 Task: Find connections with filter location Torredembarra with filter topic #digitalnomadwith filter profile language Spanish with filter current company BT Group with filter school Acropolis Institute of Technology and Research, Manglia Chouraha, Indore with filter industry Food and Beverage Manufacturing with filter service category Social Media Marketing with filter keywords title Speechwriter
Action: Mouse moved to (471, 61)
Screenshot: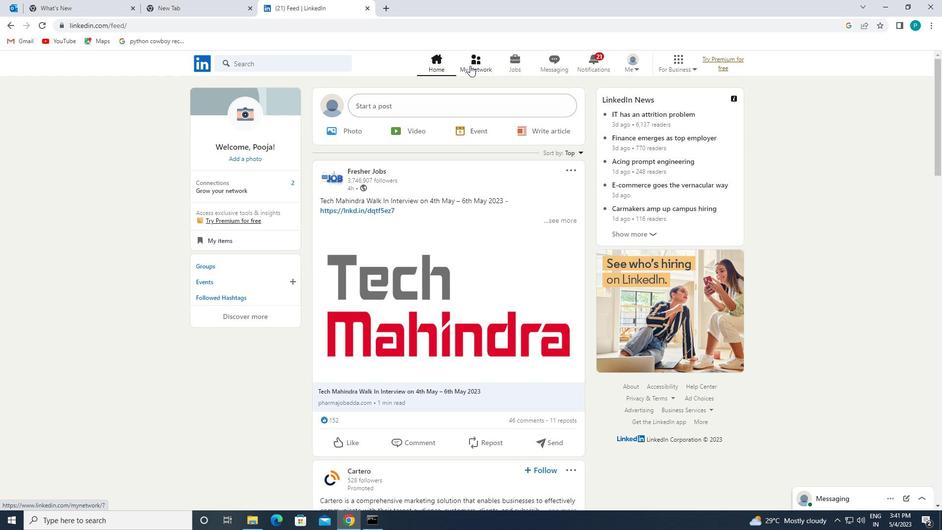 
Action: Mouse pressed left at (471, 61)
Screenshot: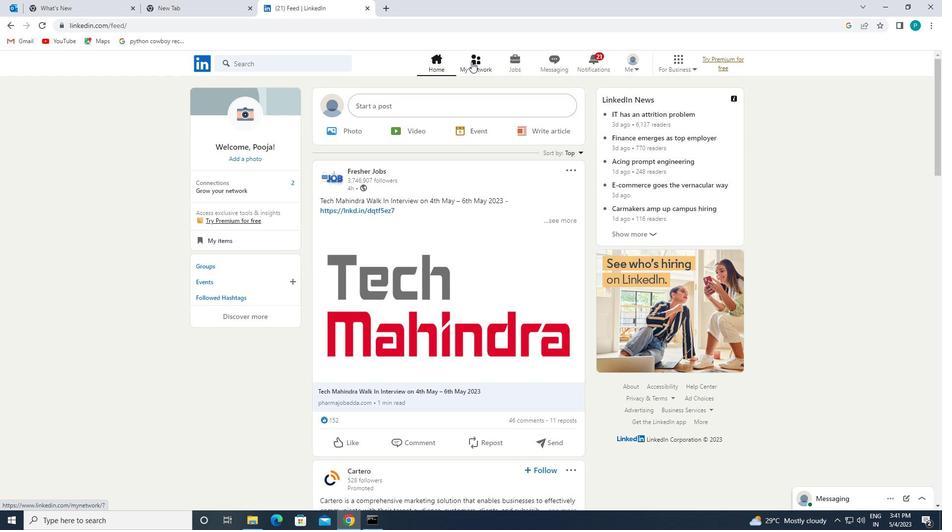 
Action: Mouse moved to (252, 111)
Screenshot: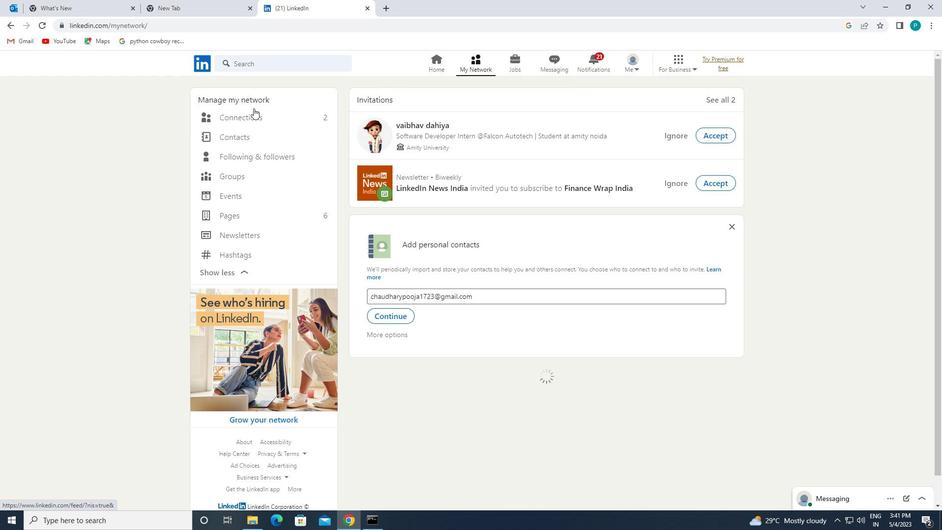 
Action: Mouse pressed left at (252, 111)
Screenshot: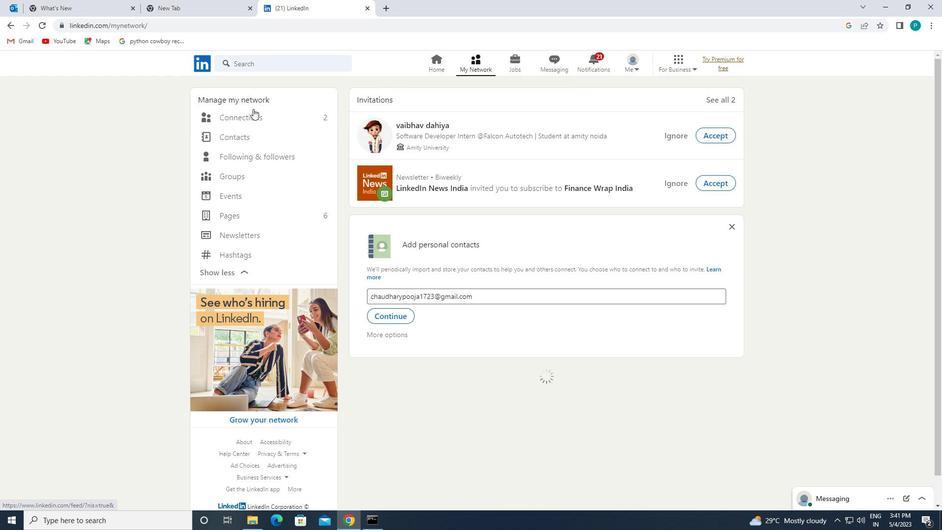 
Action: Mouse moved to (548, 115)
Screenshot: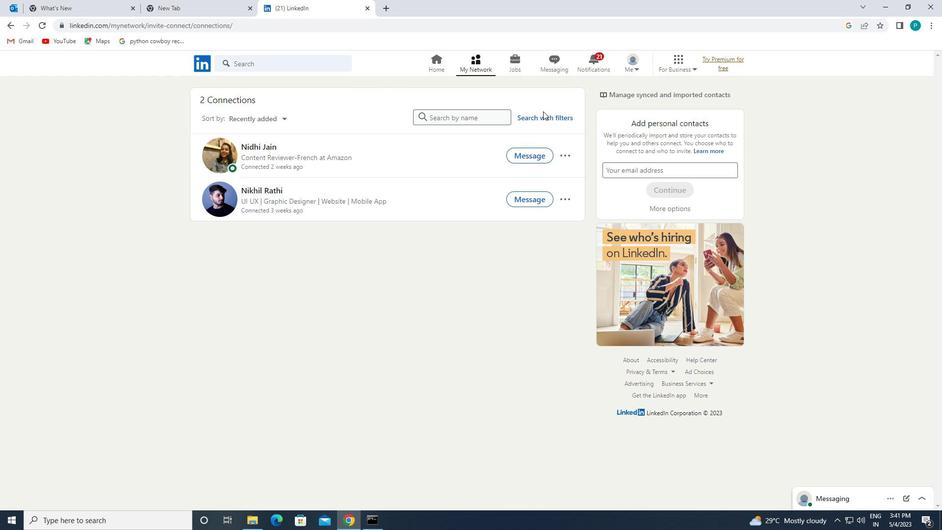
Action: Mouse pressed left at (548, 115)
Screenshot: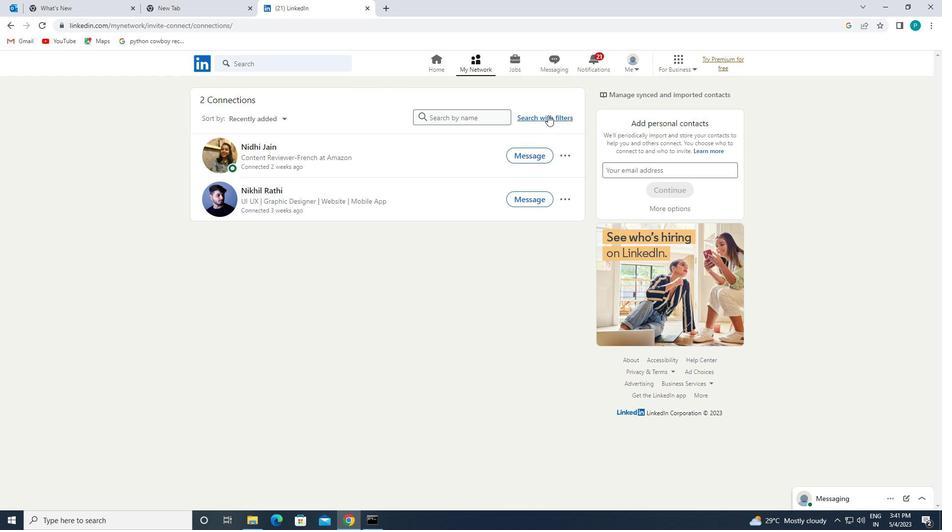 
Action: Mouse moved to (502, 95)
Screenshot: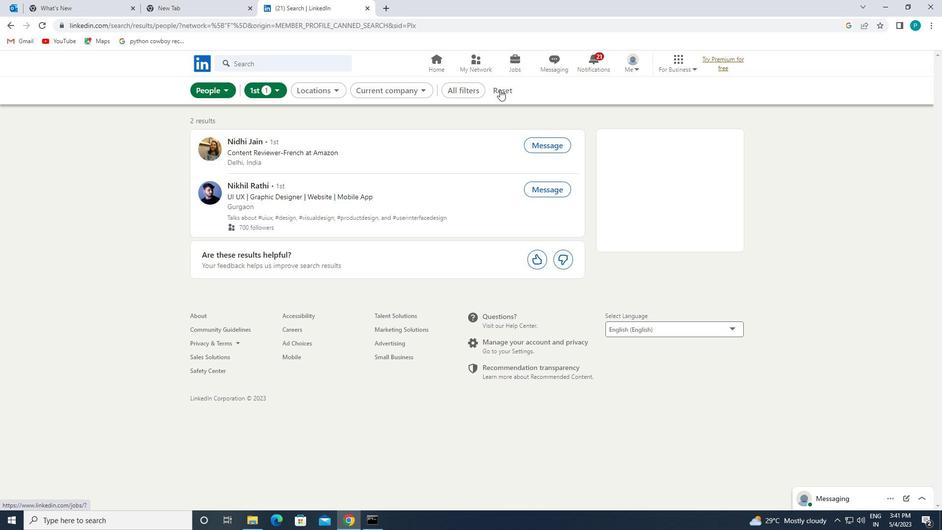 
Action: Mouse pressed left at (502, 95)
Screenshot: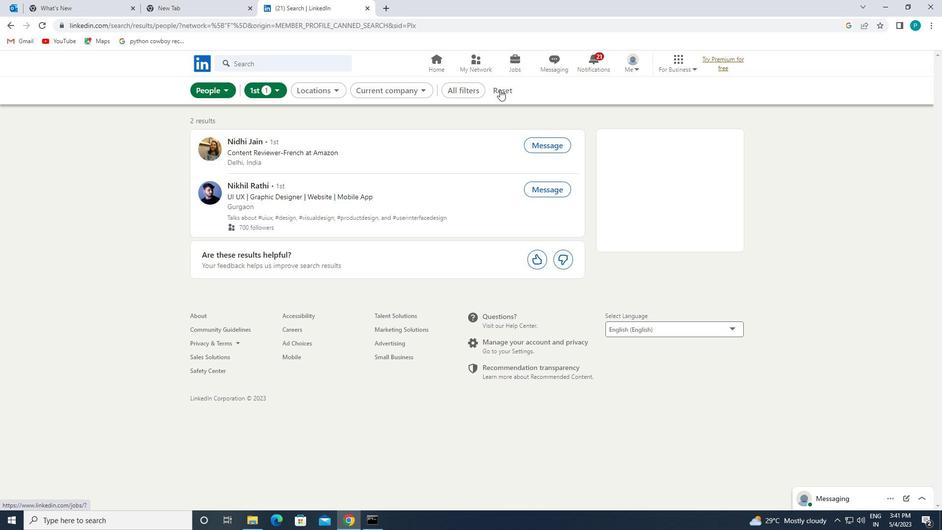 
Action: Mouse moved to (476, 83)
Screenshot: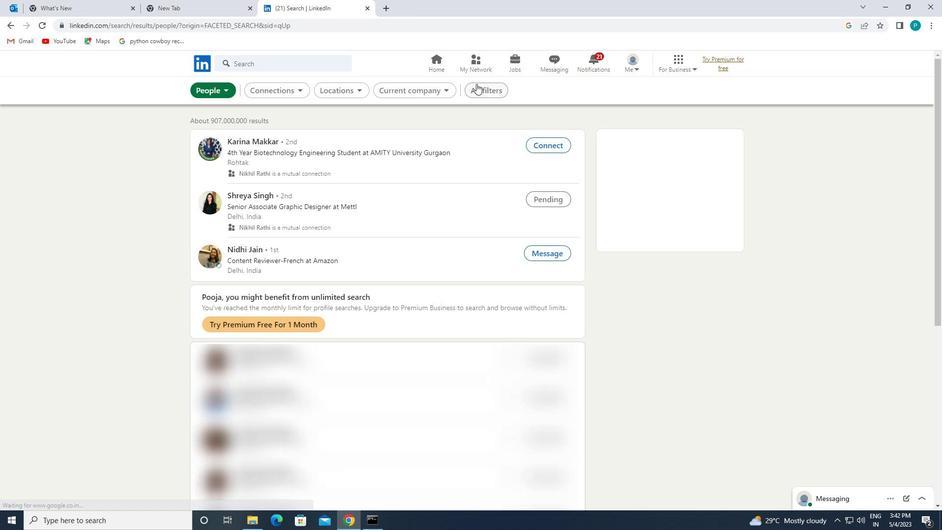 
Action: Mouse pressed left at (476, 83)
Screenshot: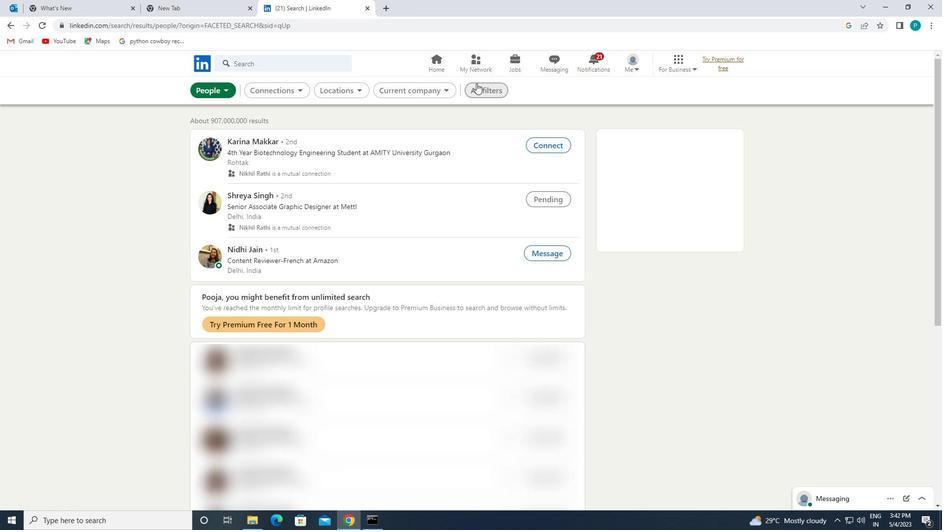 
Action: Mouse moved to (894, 382)
Screenshot: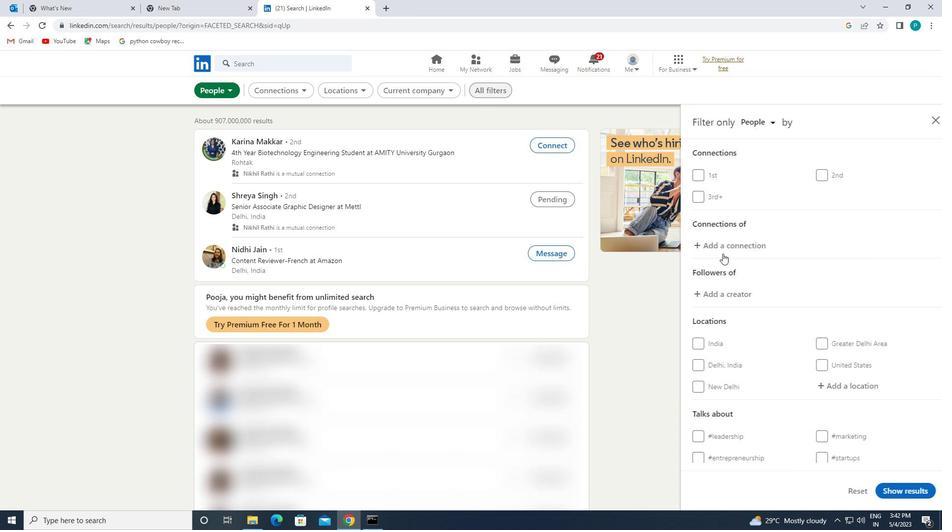 
Action: Mouse scrolled (894, 382) with delta (0, 0)
Screenshot: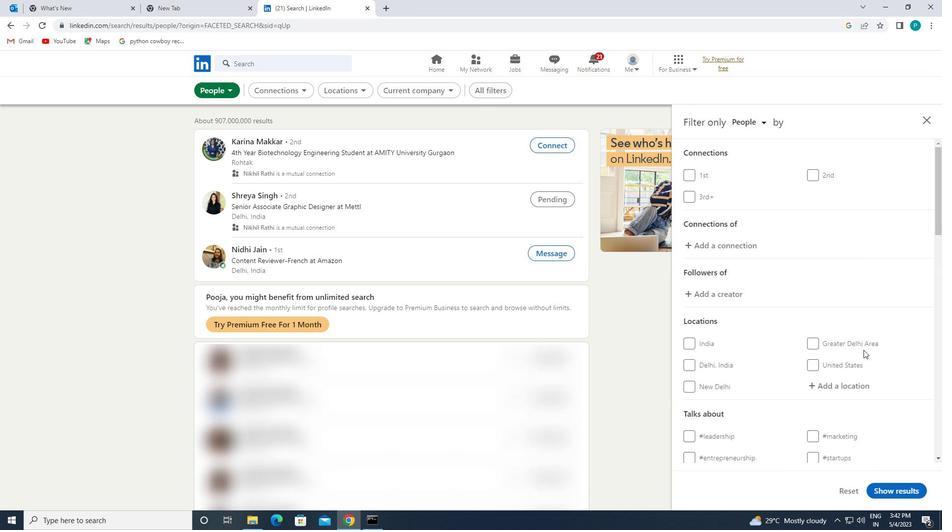 
Action: Mouse moved to (894, 382)
Screenshot: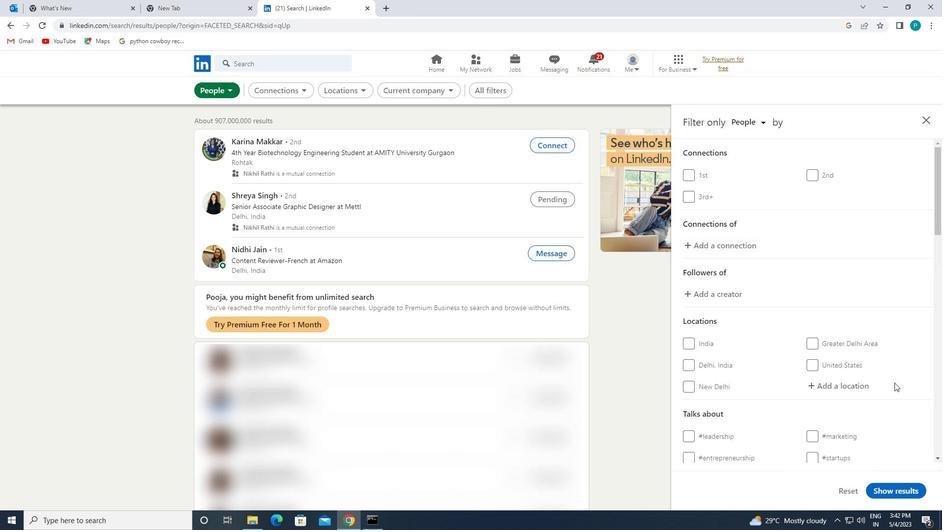 
Action: Mouse scrolled (894, 382) with delta (0, 0)
Screenshot: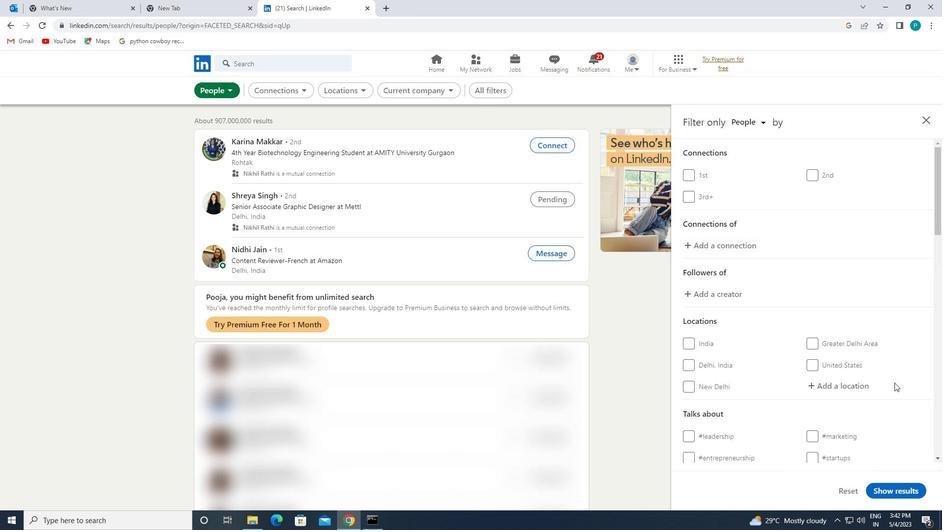 
Action: Mouse moved to (825, 284)
Screenshot: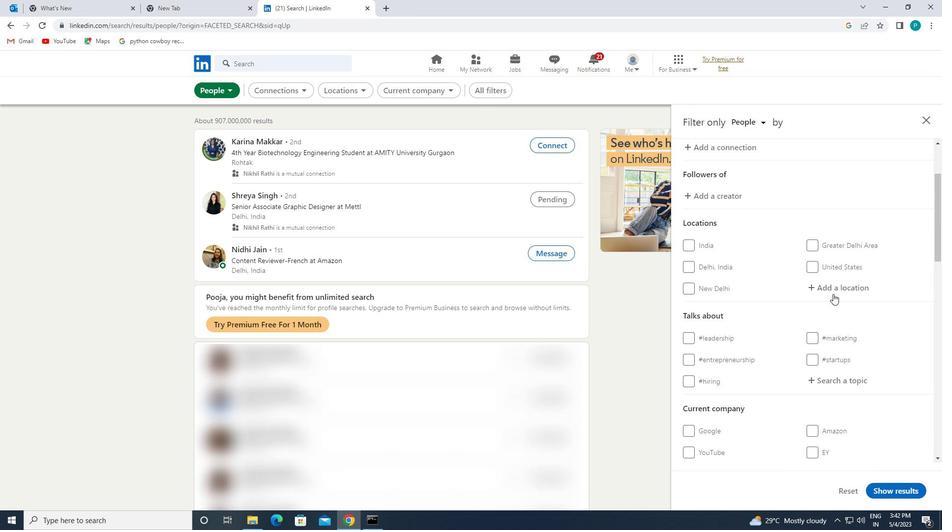 
Action: Mouse pressed left at (825, 284)
Screenshot: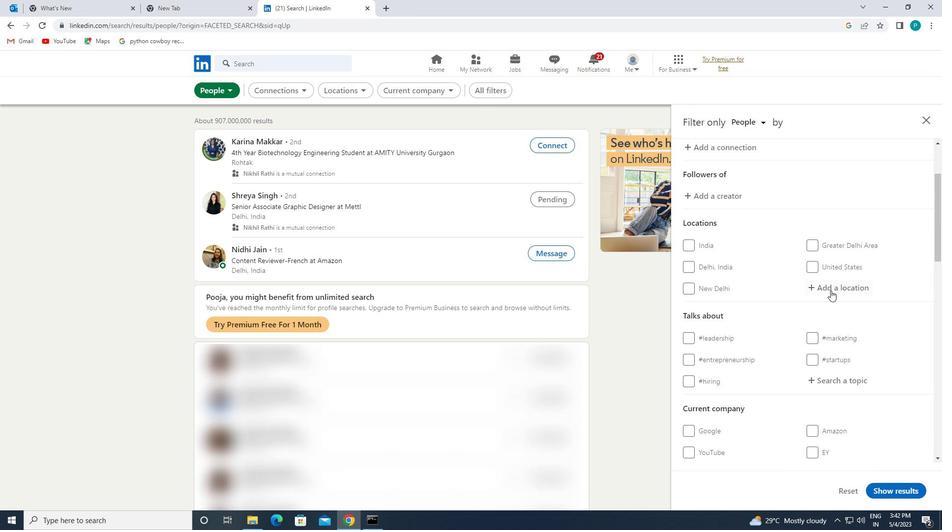 
Action: Mouse moved to (825, 285)
Screenshot: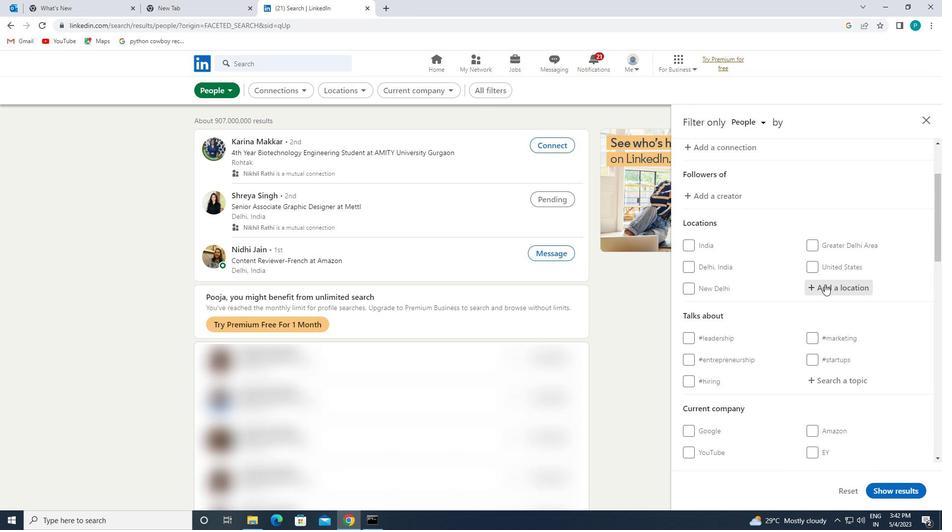 
Action: Key pressed <Key.caps_lock>t<Key.caps_lock>orredembarra
Screenshot: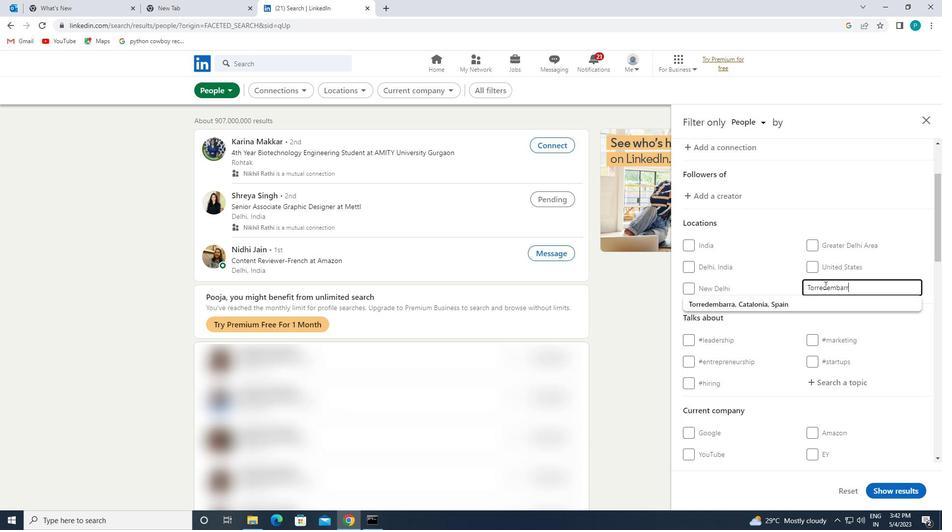 
Action: Mouse moved to (820, 302)
Screenshot: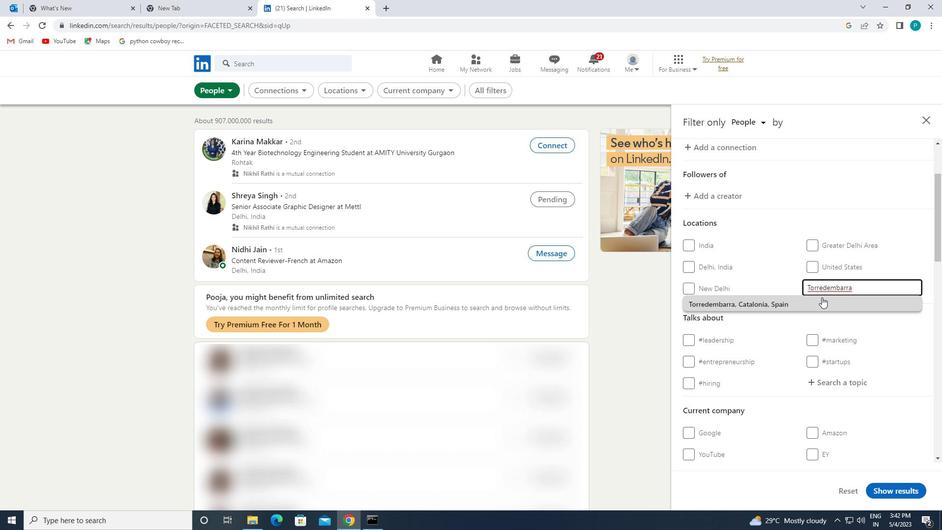 
Action: Mouse pressed left at (820, 302)
Screenshot: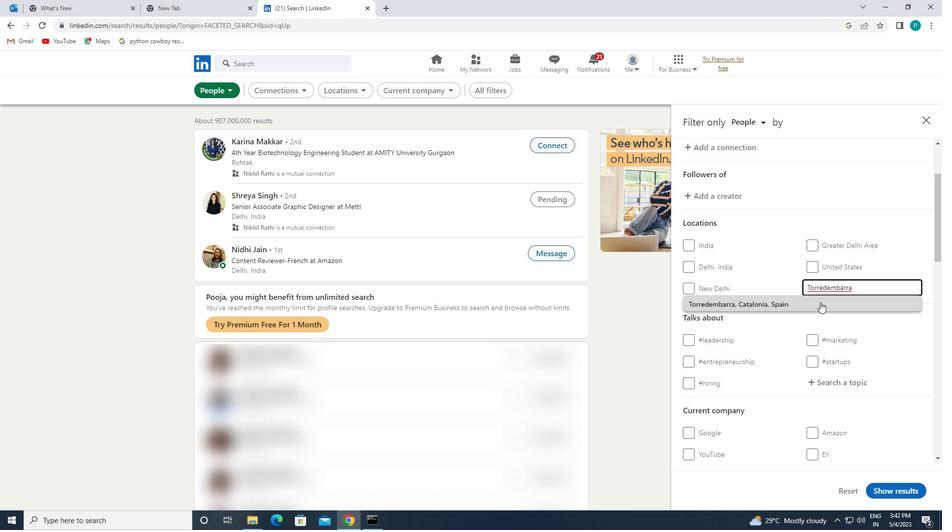 
Action: Mouse moved to (820, 303)
Screenshot: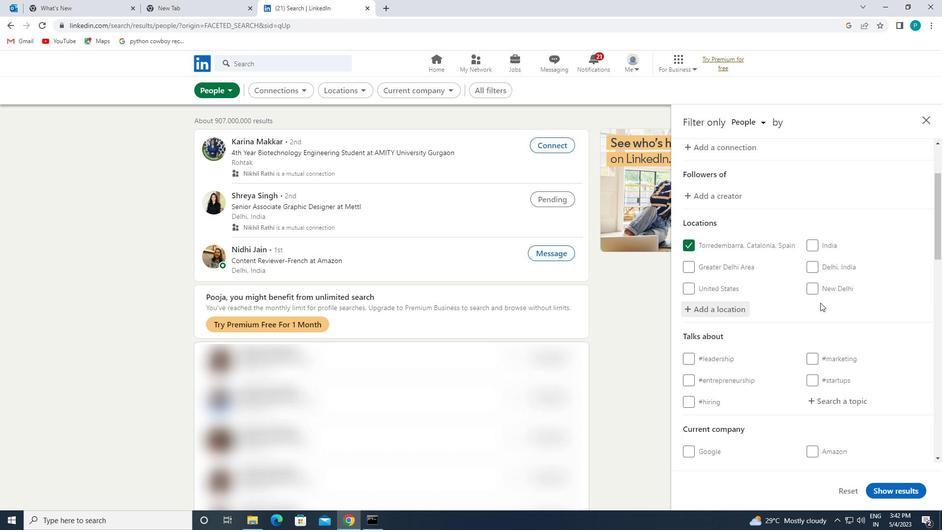 
Action: Mouse scrolled (820, 302) with delta (0, 0)
Screenshot: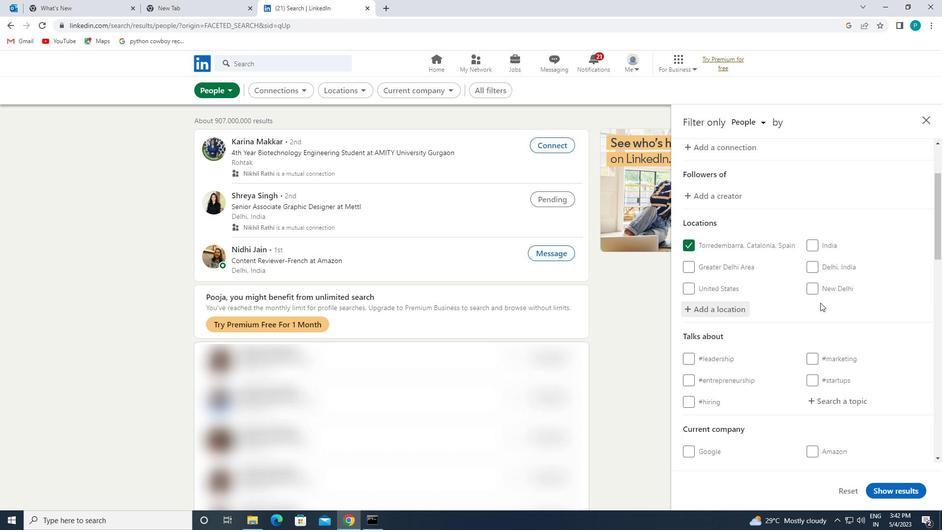 
Action: Mouse scrolled (820, 302) with delta (0, 0)
Screenshot: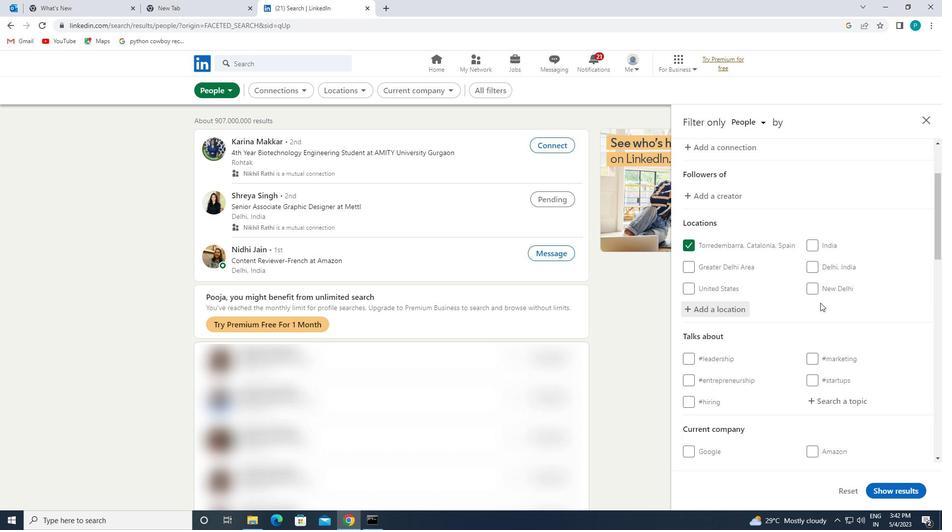 
Action: Mouse scrolled (820, 302) with delta (0, 0)
Screenshot: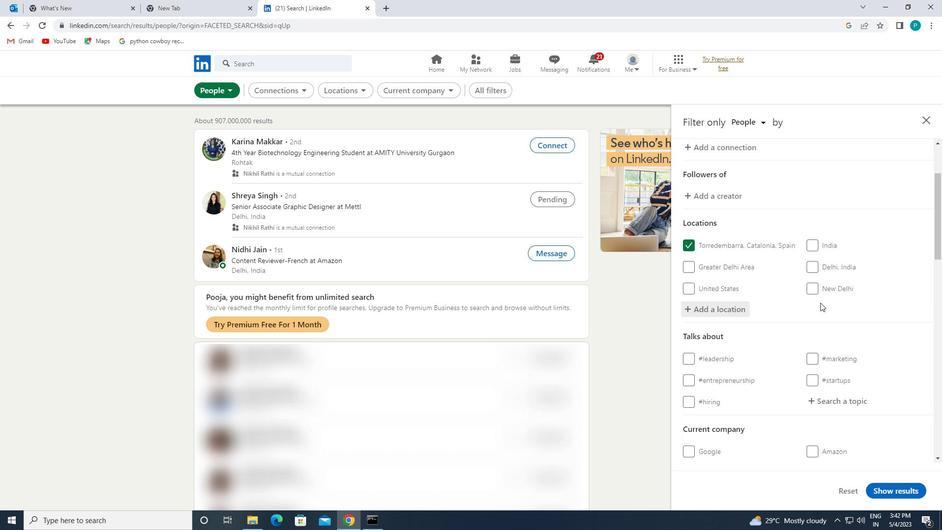 
Action: Mouse moved to (824, 240)
Screenshot: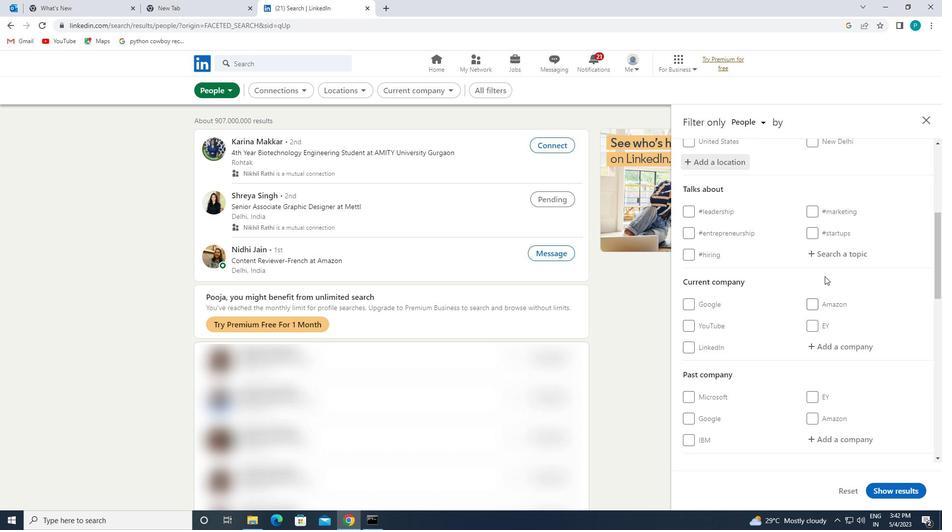 
Action: Mouse pressed left at (824, 240)
Screenshot: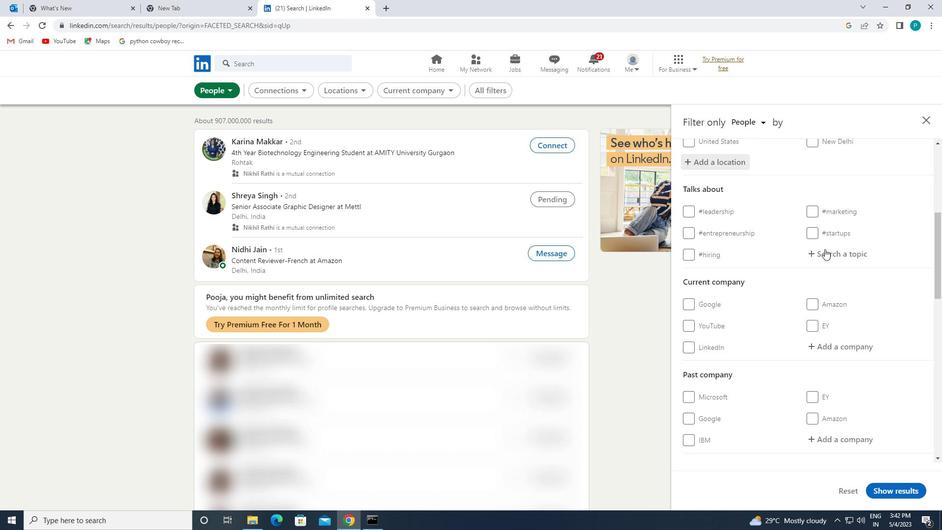 
Action: Mouse moved to (824, 252)
Screenshot: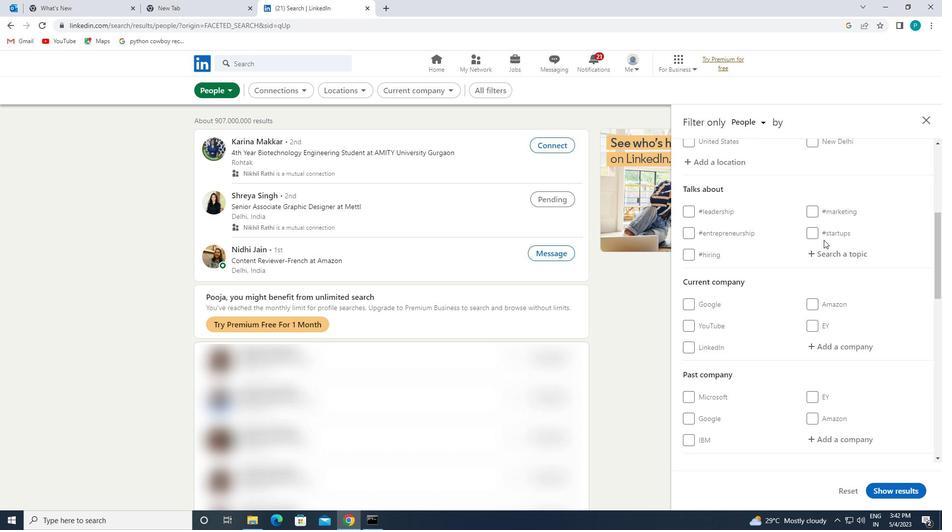
Action: Mouse pressed left at (824, 252)
Screenshot: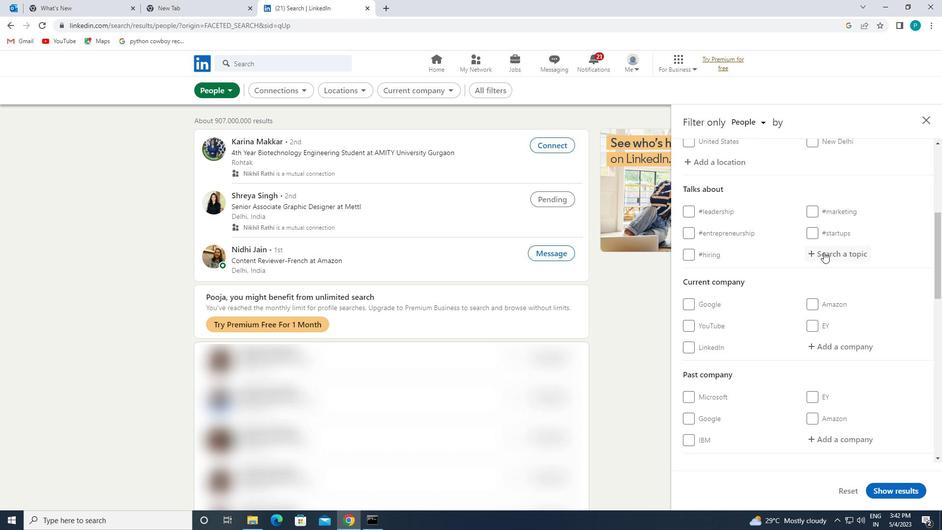 
Action: Mouse moved to (823, 252)
Screenshot: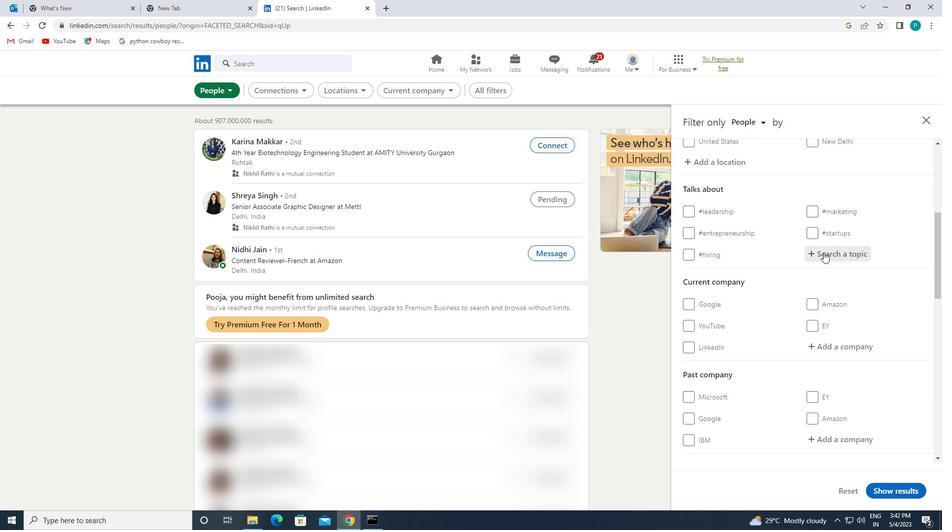 
Action: Key pressed <Key.shift>#DIGITALNOMAD
Screenshot: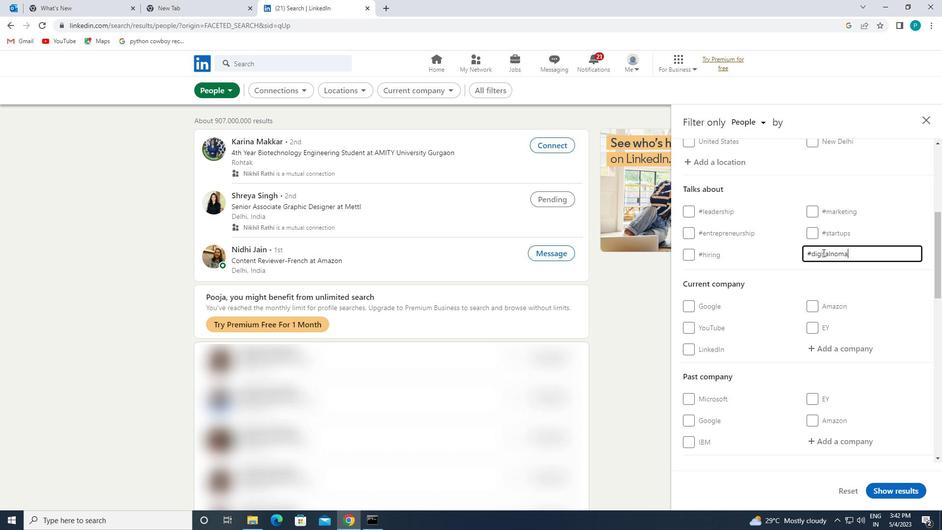 
Action: Mouse moved to (826, 307)
Screenshot: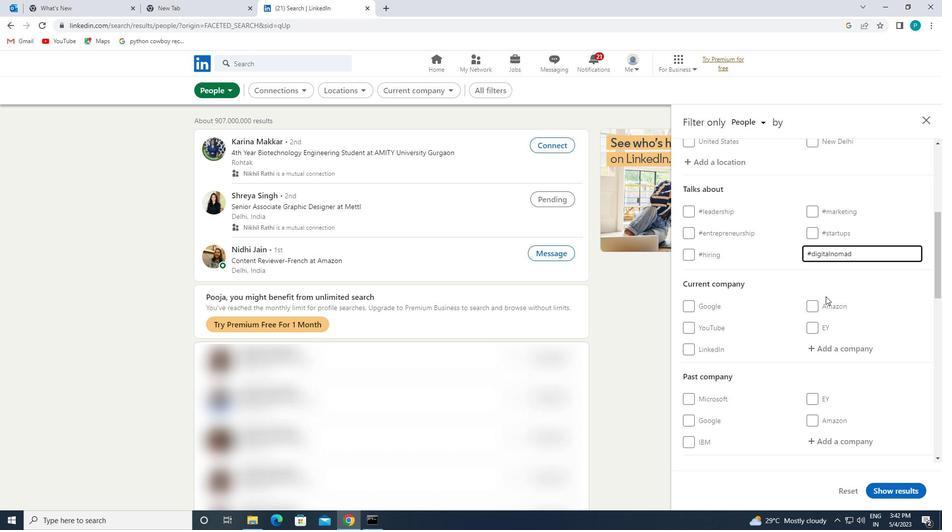 
Action: Mouse scrolled (826, 307) with delta (0, 0)
Screenshot: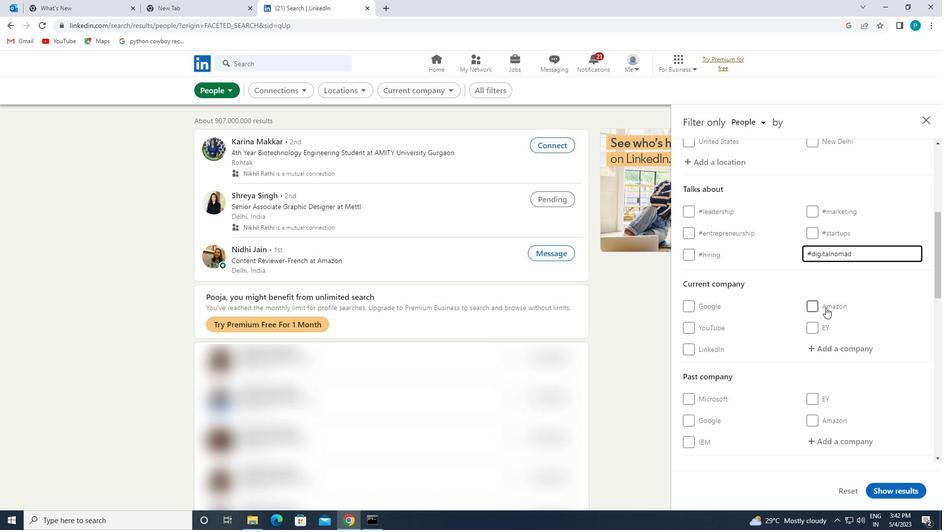 
Action: Mouse scrolled (826, 307) with delta (0, 0)
Screenshot: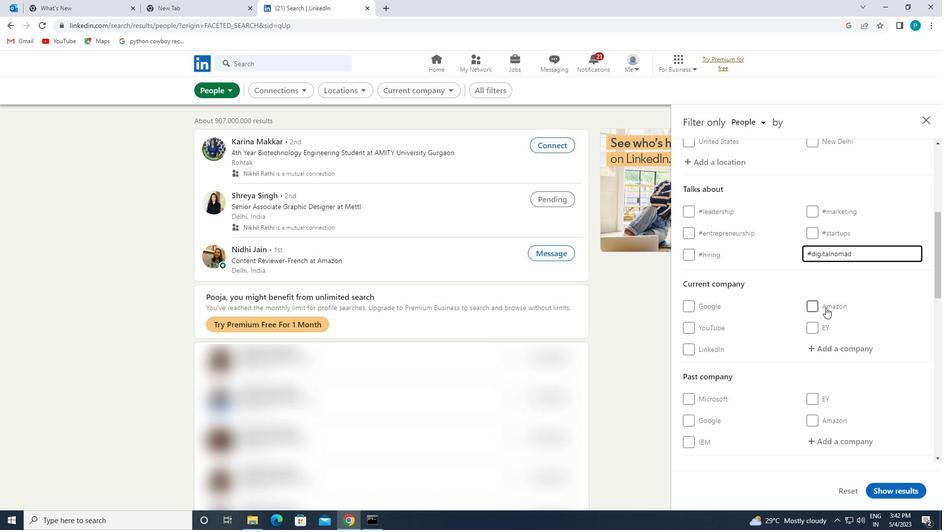
Action: Mouse moved to (826, 307)
Screenshot: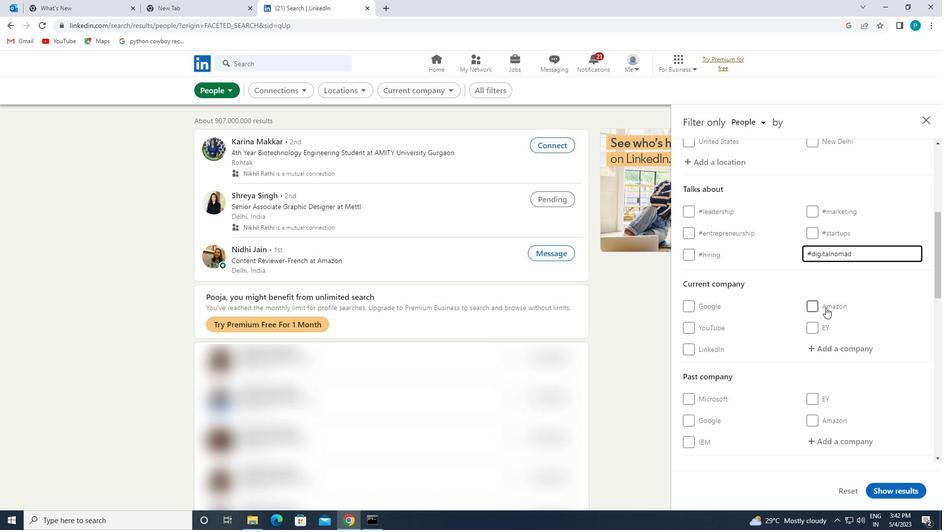 
Action: Mouse scrolled (826, 307) with delta (0, 0)
Screenshot: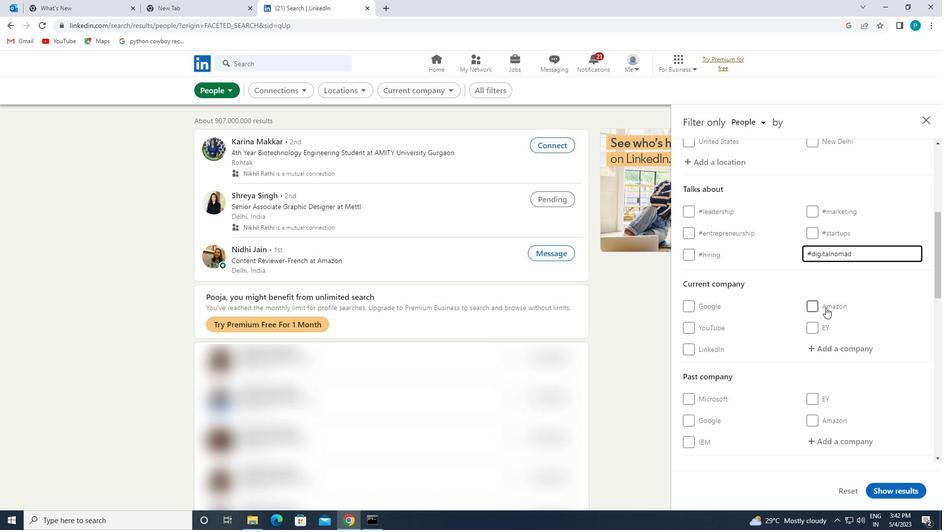 
Action: Mouse scrolled (826, 307) with delta (0, 0)
Screenshot: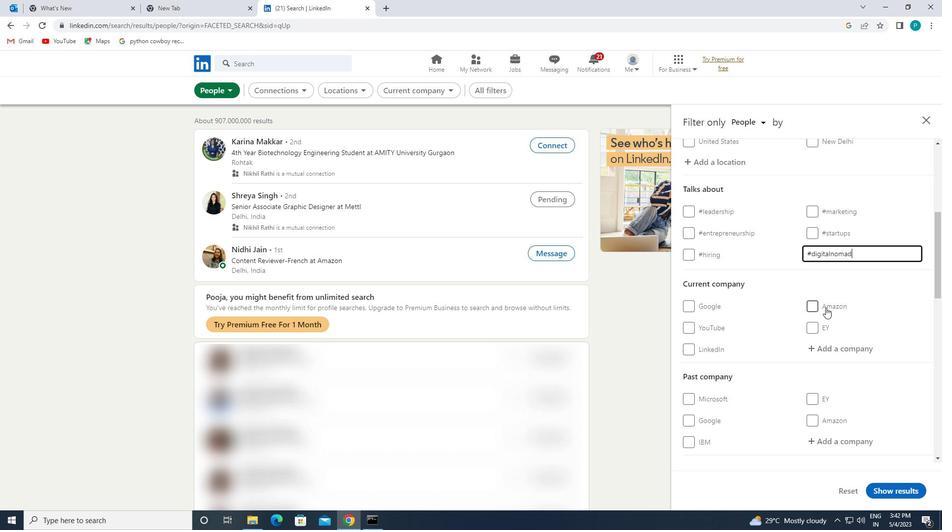 
Action: Mouse moved to (787, 334)
Screenshot: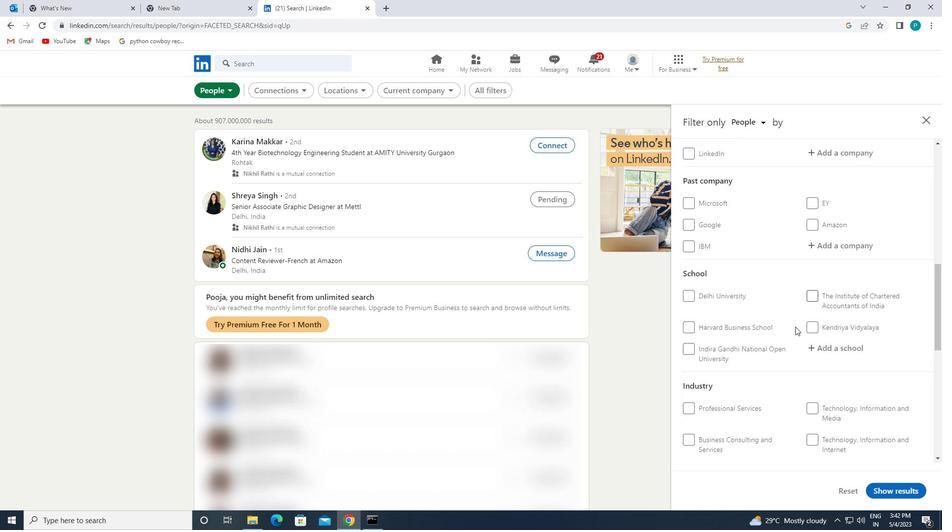 
Action: Mouse scrolled (787, 333) with delta (0, 0)
Screenshot: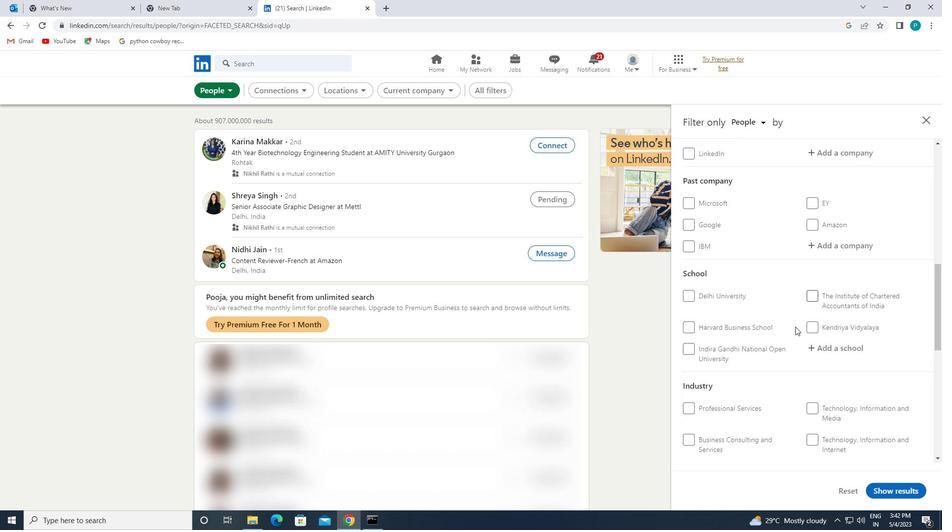 
Action: Mouse scrolled (787, 333) with delta (0, 0)
Screenshot: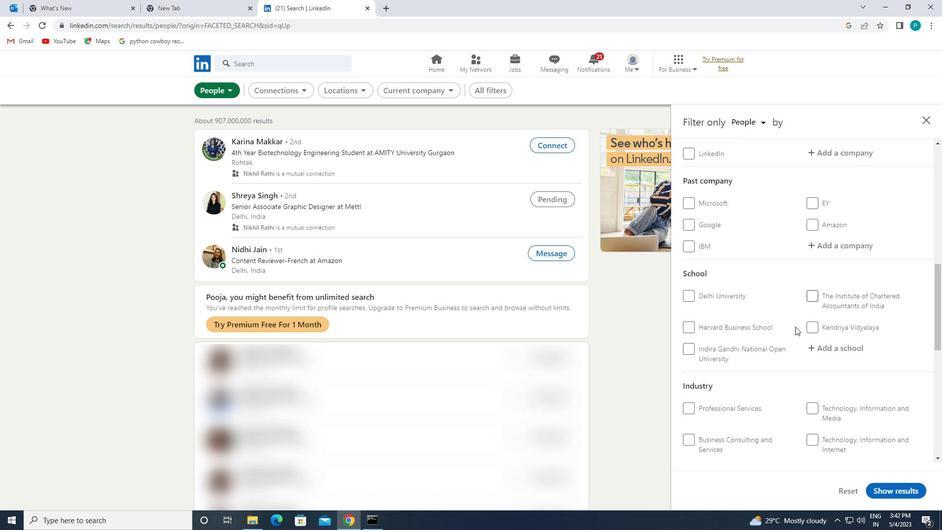 
Action: Mouse moved to (786, 334)
Screenshot: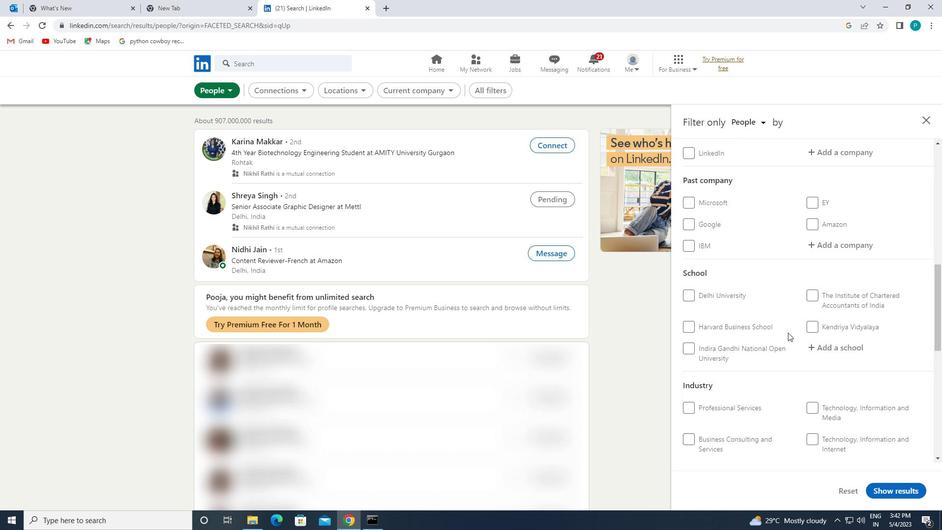 
Action: Mouse scrolled (786, 333) with delta (0, 0)
Screenshot: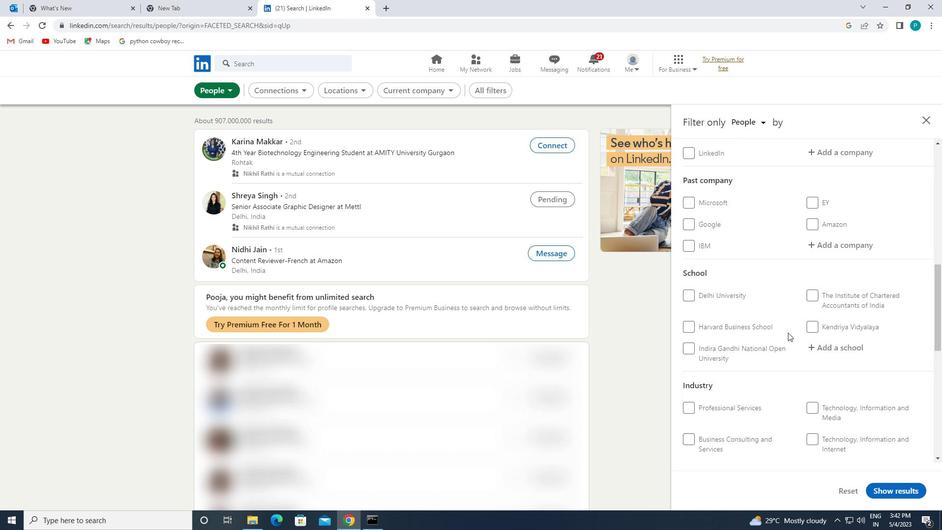 
Action: Mouse moved to (731, 338)
Screenshot: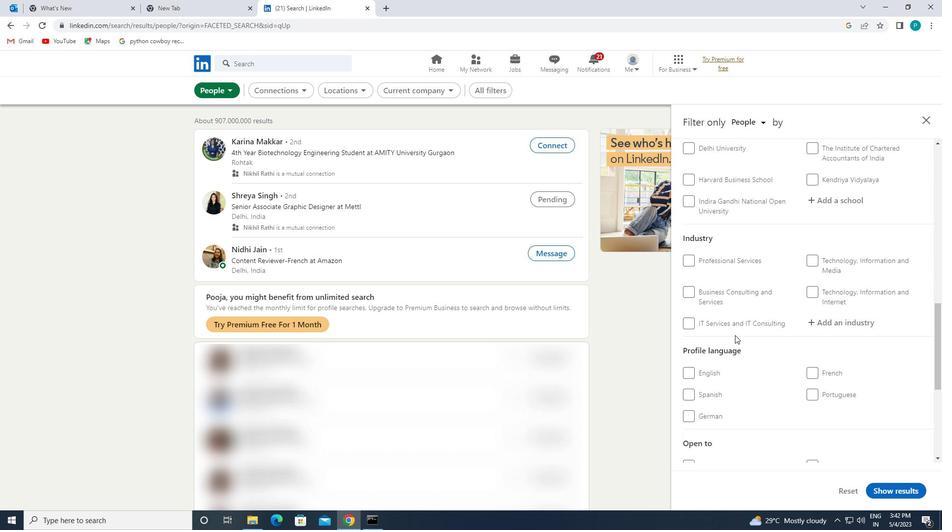 
Action: Mouse scrolled (731, 338) with delta (0, 0)
Screenshot: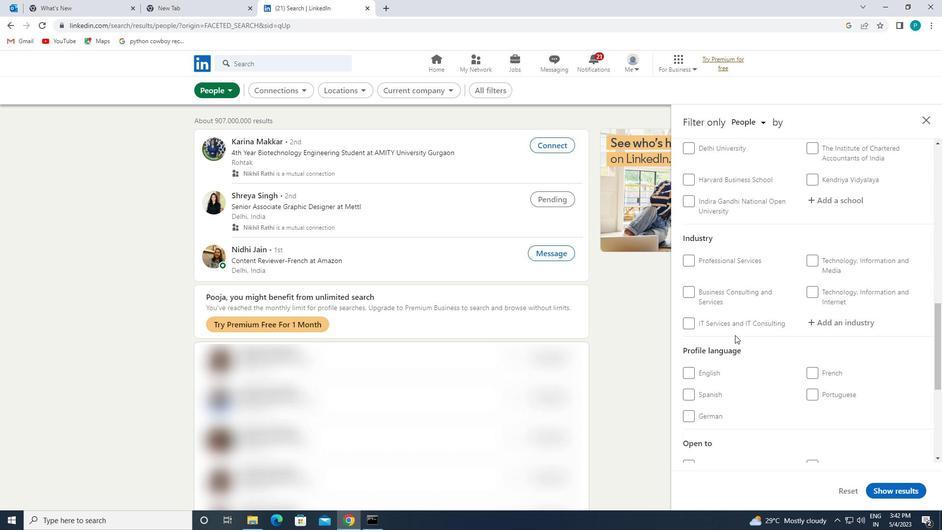 
Action: Mouse moved to (708, 350)
Screenshot: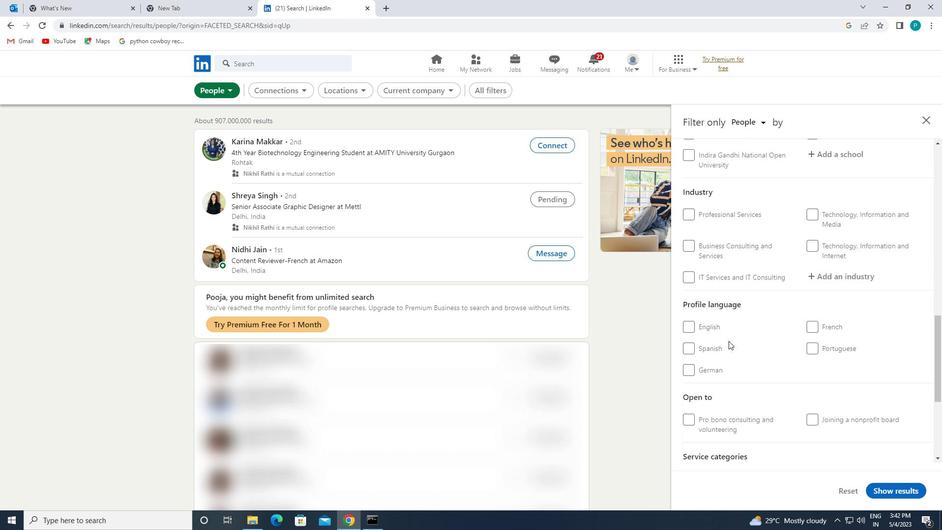 
Action: Mouse pressed left at (708, 350)
Screenshot: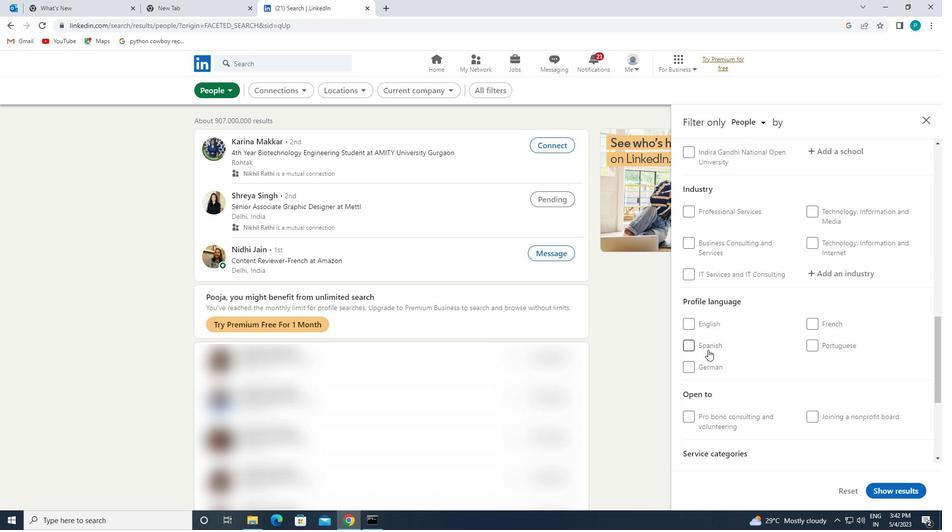 
Action: Mouse moved to (776, 332)
Screenshot: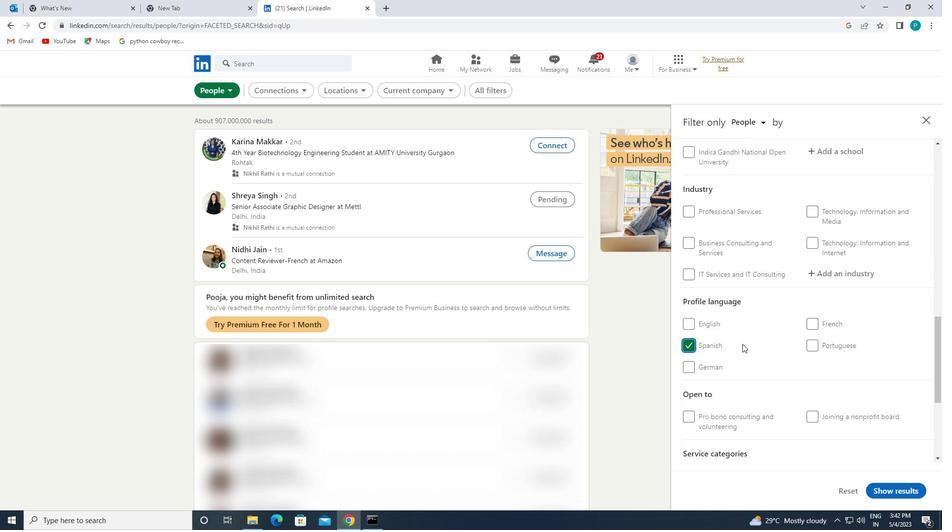 
Action: Mouse scrolled (776, 332) with delta (0, 0)
Screenshot: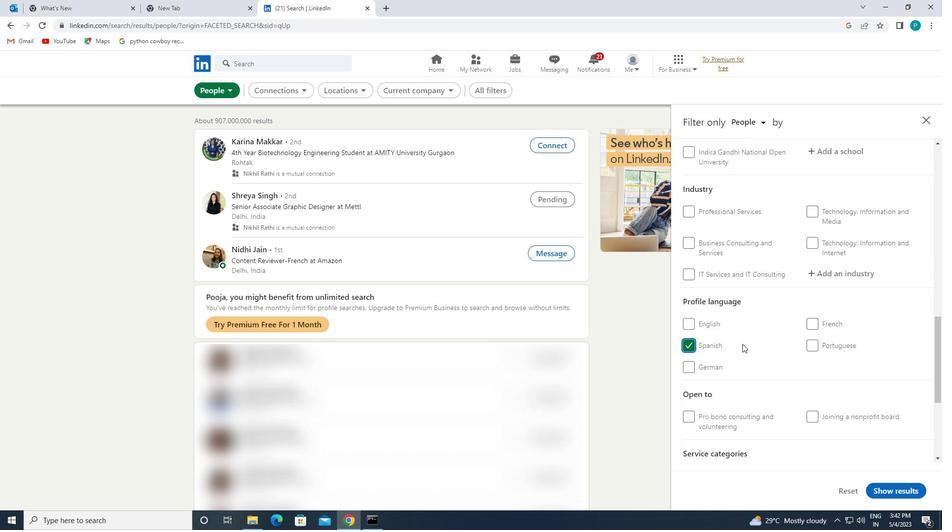 
Action: Mouse moved to (776, 331)
Screenshot: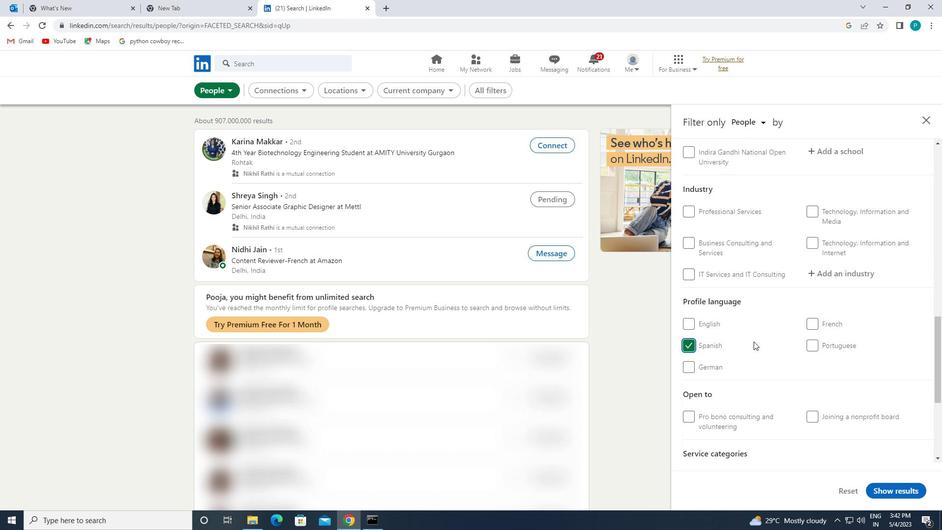 
Action: Mouse scrolled (776, 332) with delta (0, 0)
Screenshot: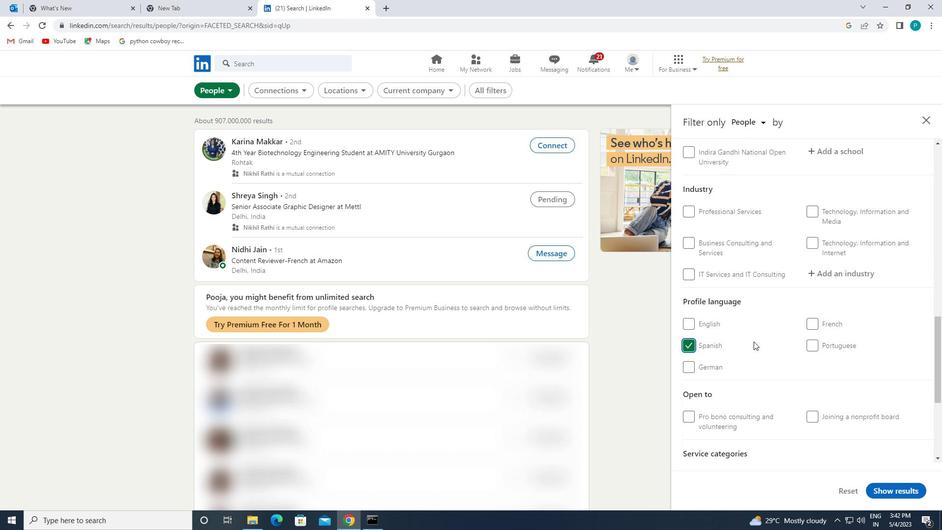 
Action: Mouse scrolled (776, 332) with delta (0, 0)
Screenshot: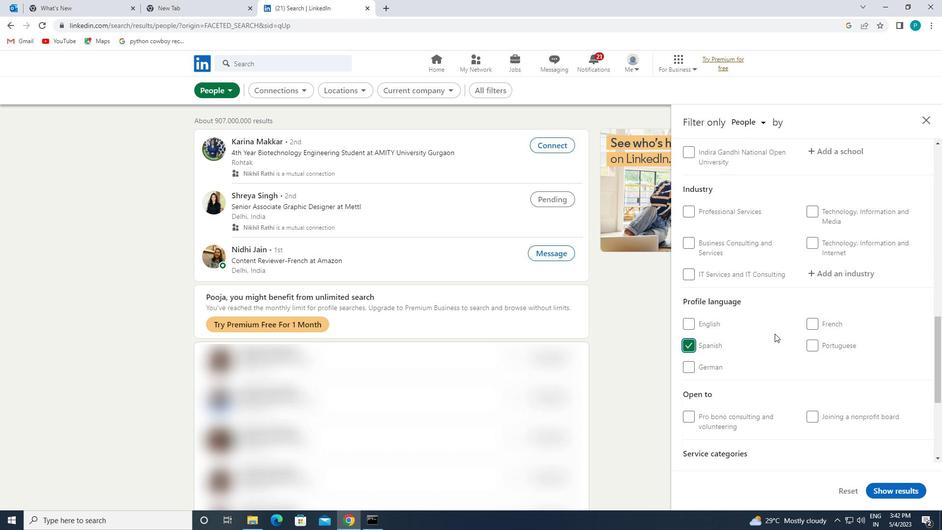 
Action: Mouse scrolled (776, 332) with delta (0, 0)
Screenshot: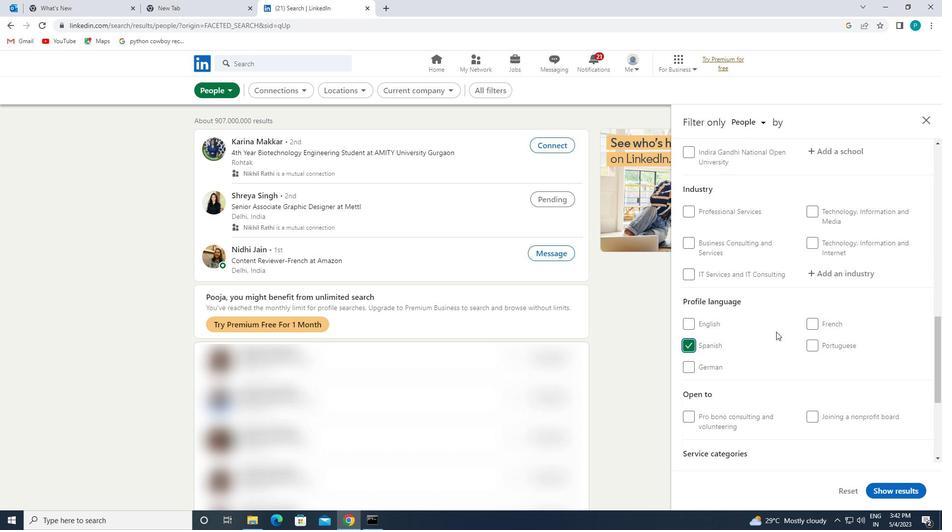 
Action: Mouse moved to (835, 318)
Screenshot: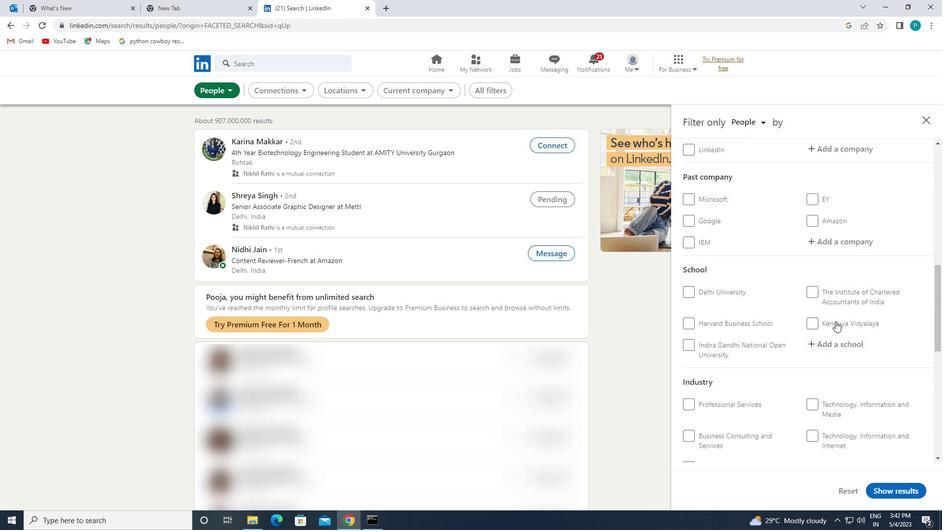 
Action: Mouse scrolled (835, 319) with delta (0, 0)
Screenshot: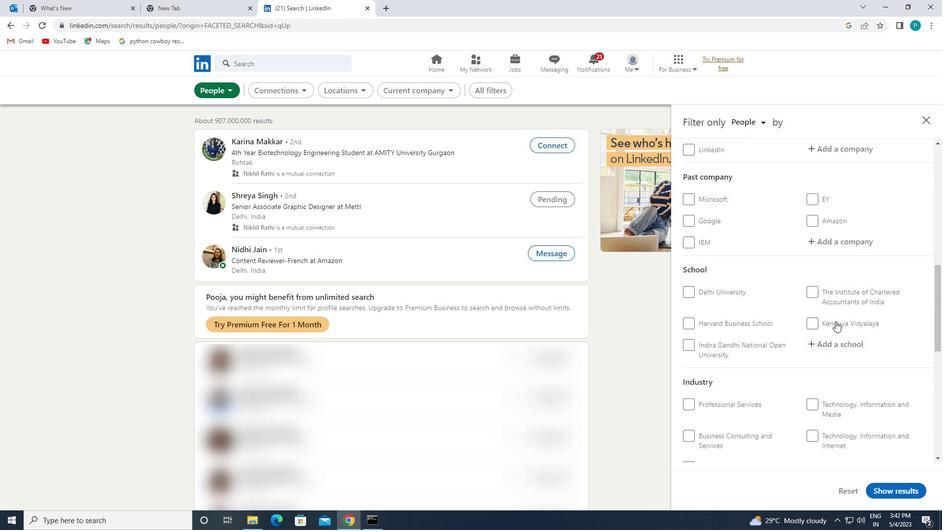 
Action: Mouse moved to (835, 317)
Screenshot: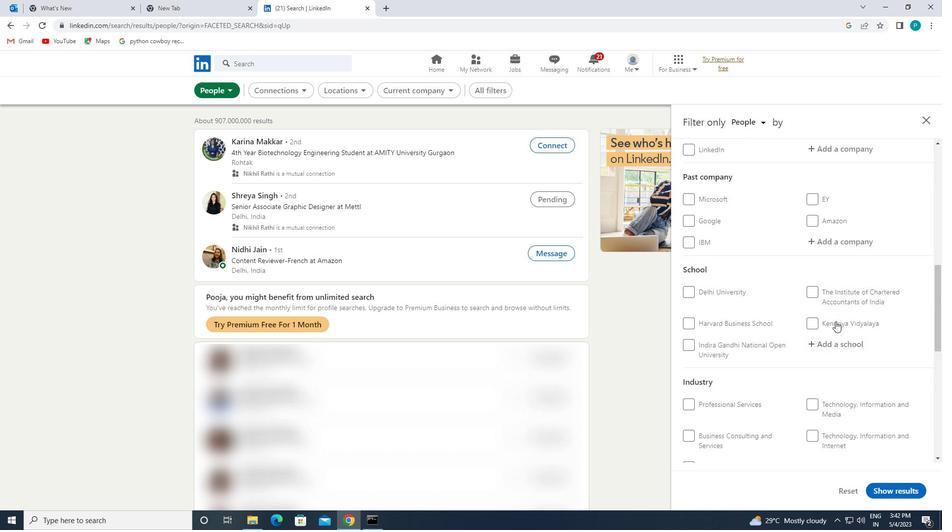 
Action: Mouse scrolled (835, 318) with delta (0, 0)
Screenshot: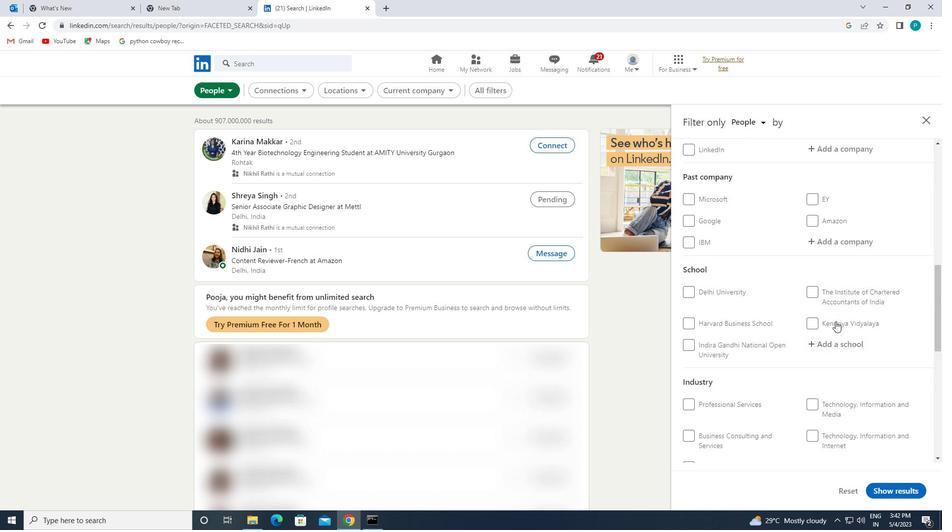 
Action: Mouse moved to (835, 283)
Screenshot: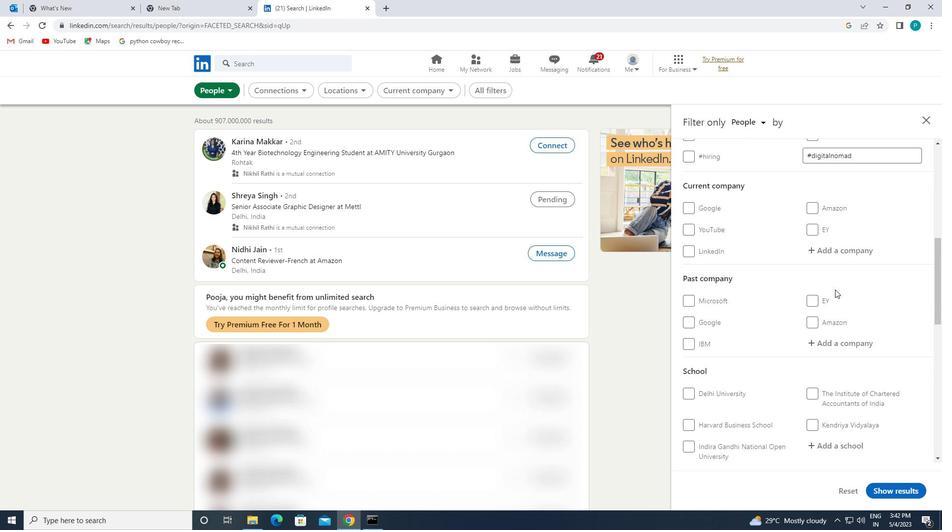
Action: Mouse scrolled (835, 284) with delta (0, 0)
Screenshot: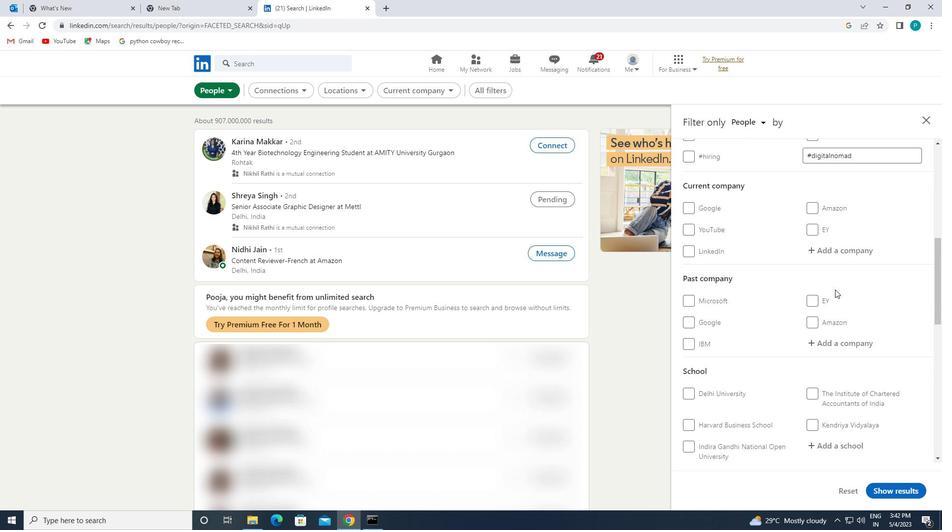 
Action: Mouse moved to (837, 292)
Screenshot: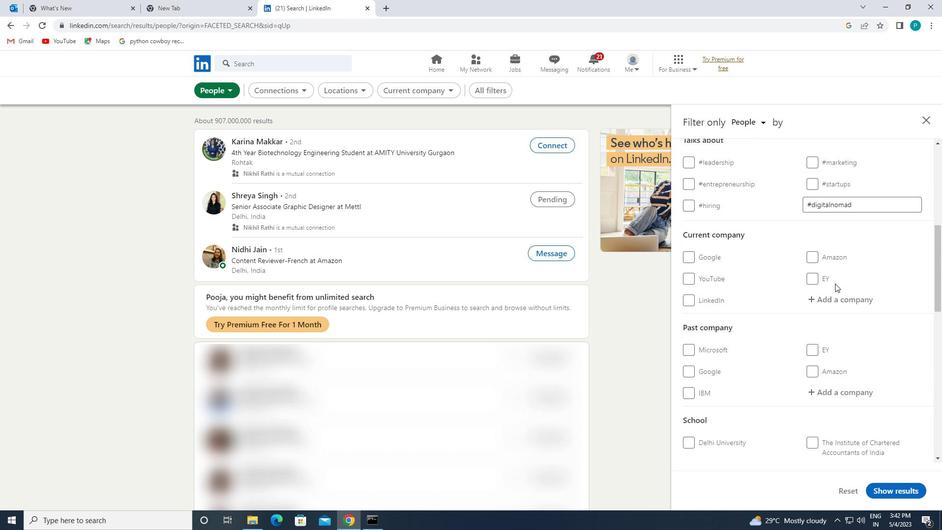 
Action: Mouse pressed left at (837, 292)
Screenshot: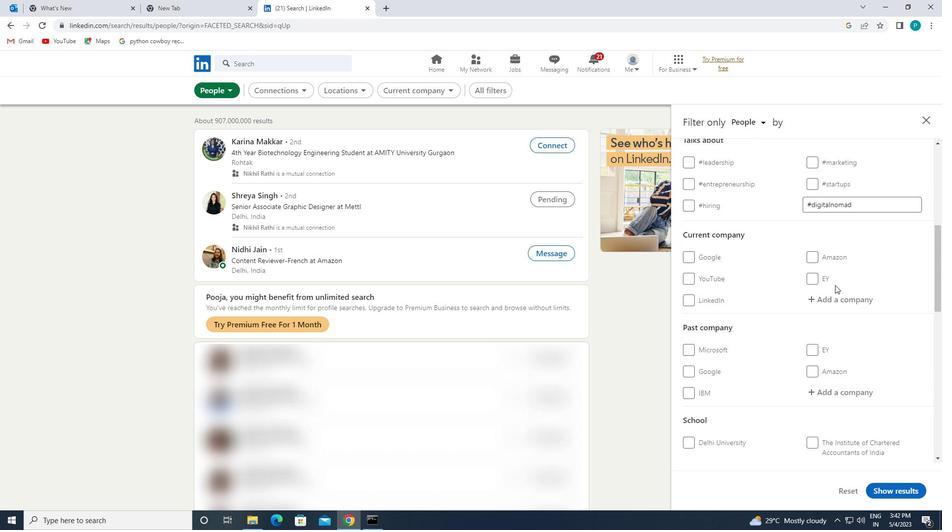 
Action: Key pressed <Key.caps_lock>BT
Screenshot: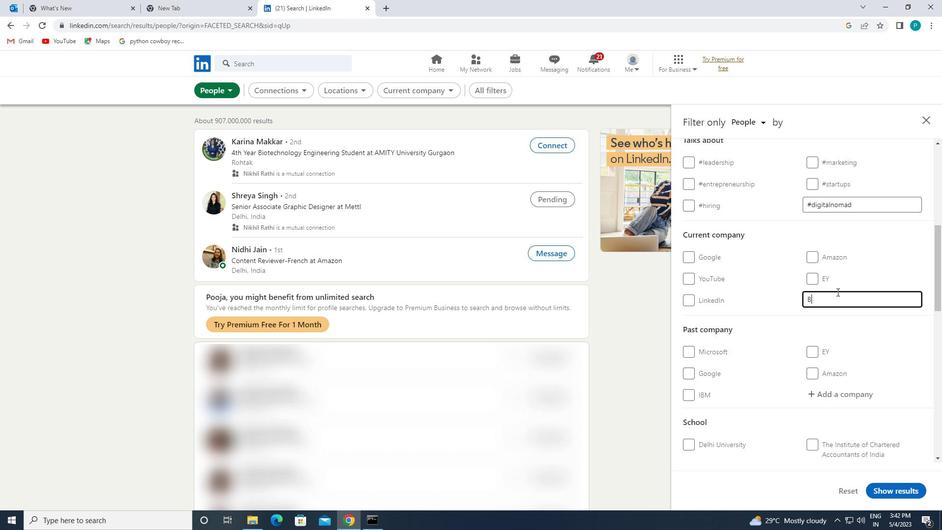 
Action: Mouse moved to (829, 312)
Screenshot: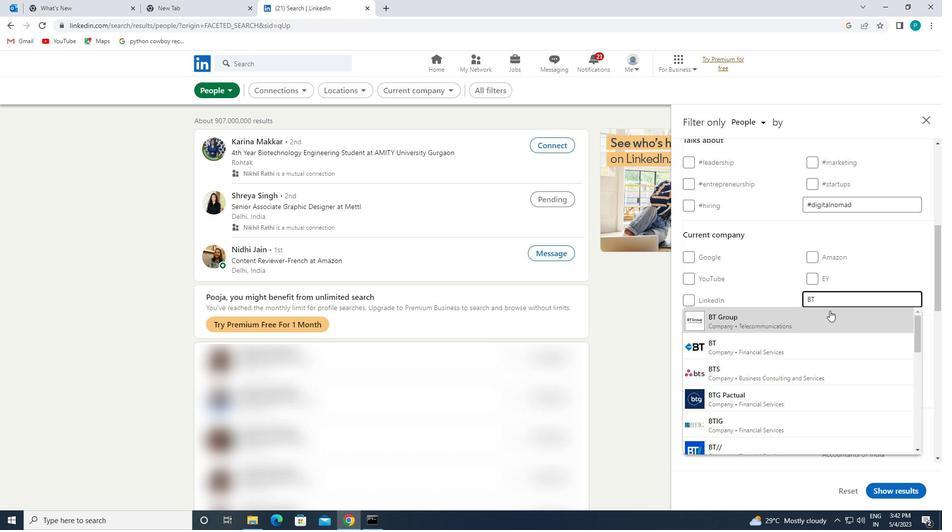 
Action: Mouse pressed left at (829, 312)
Screenshot: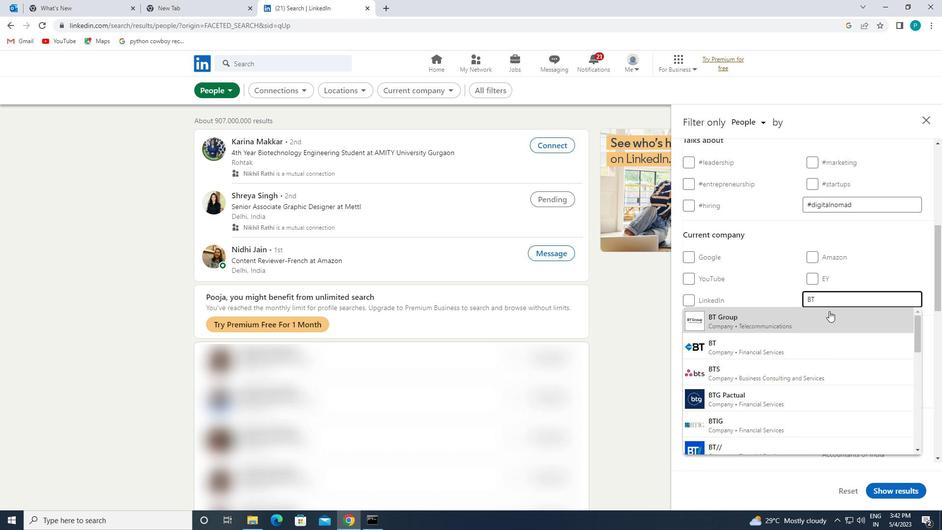 
Action: Mouse scrolled (829, 311) with delta (0, 0)
Screenshot: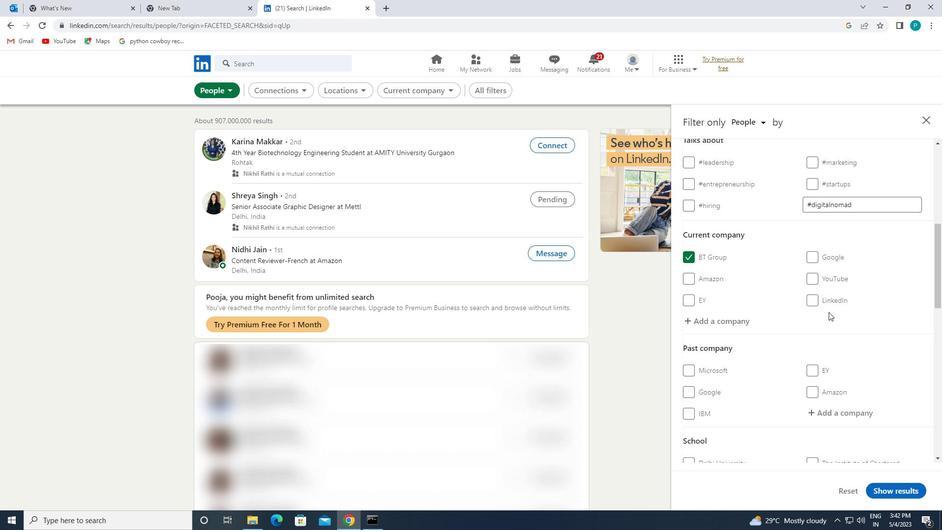 
Action: Mouse scrolled (829, 311) with delta (0, 0)
Screenshot: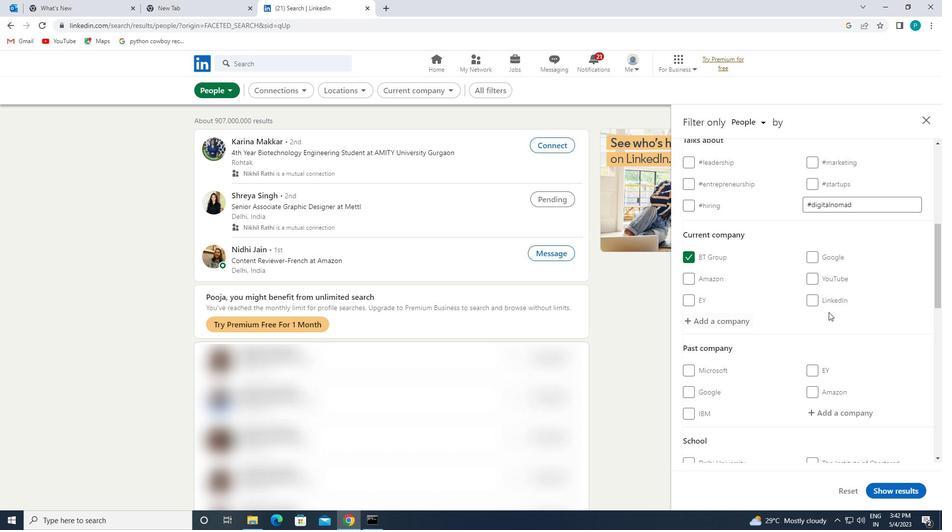 
Action: Mouse scrolled (829, 311) with delta (0, 0)
Screenshot: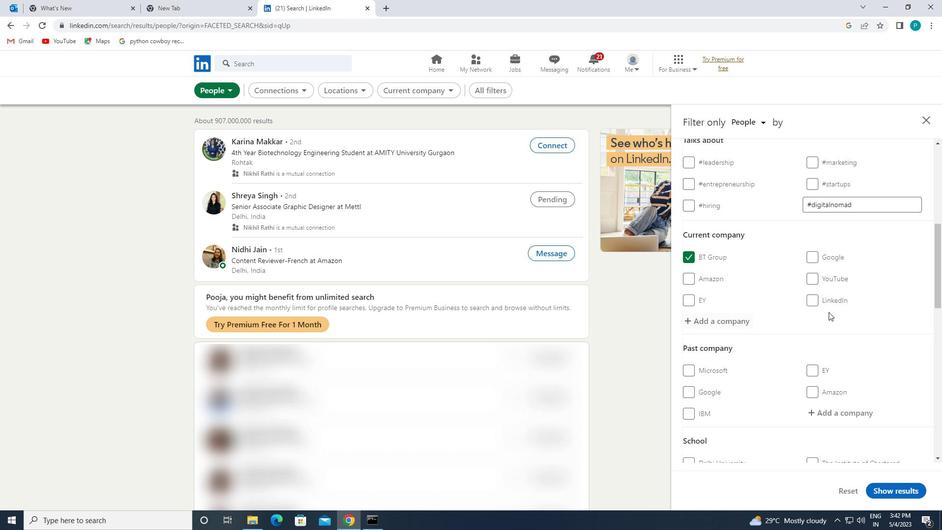 
Action: Mouse moved to (837, 354)
Screenshot: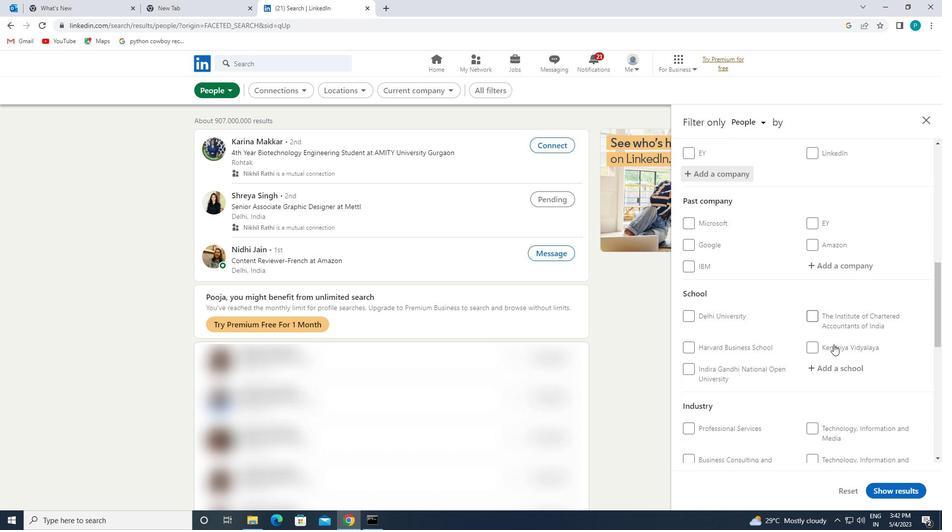
Action: Mouse scrolled (837, 353) with delta (0, 0)
Screenshot: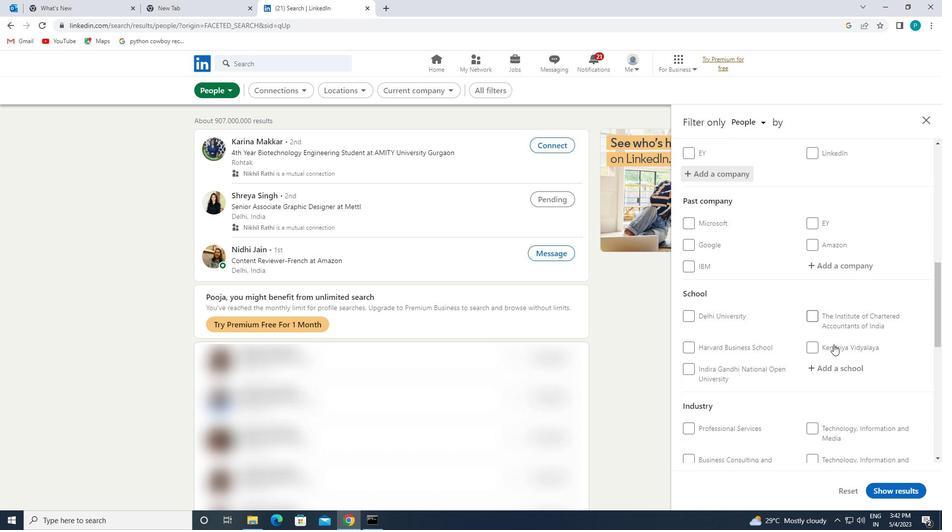 
Action: Mouse moved to (837, 311)
Screenshot: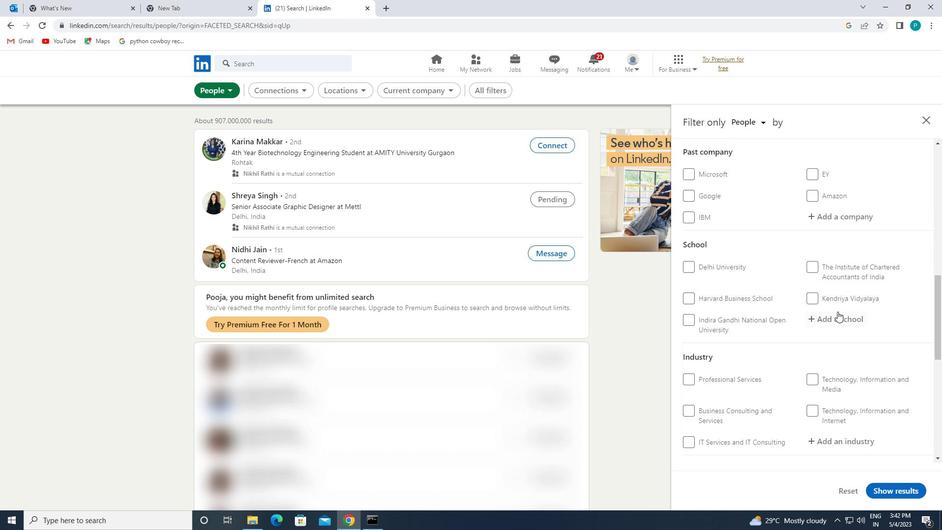 
Action: Mouse pressed left at (837, 311)
Screenshot: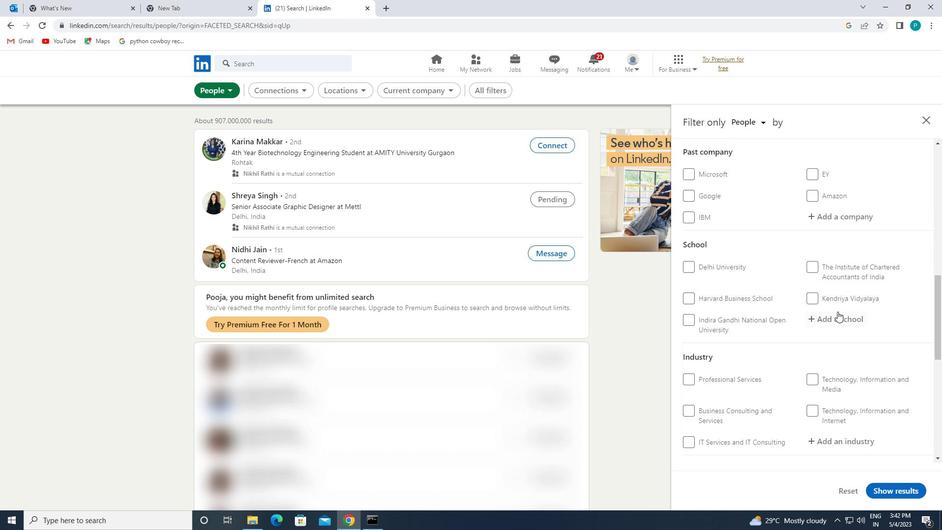
Action: Key pressed <Key.caps_lock>A<Key.caps_lock>CROPOLIS
Screenshot: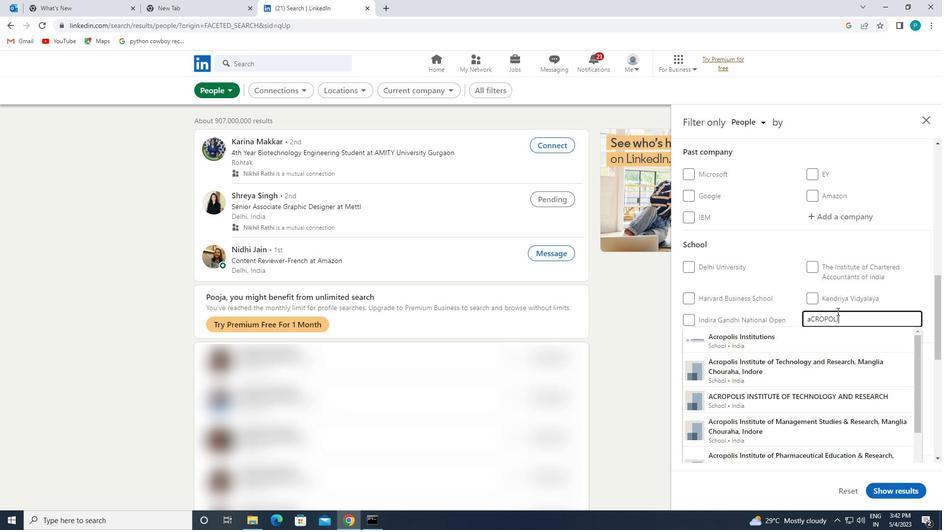 
Action: Mouse moved to (790, 367)
Screenshot: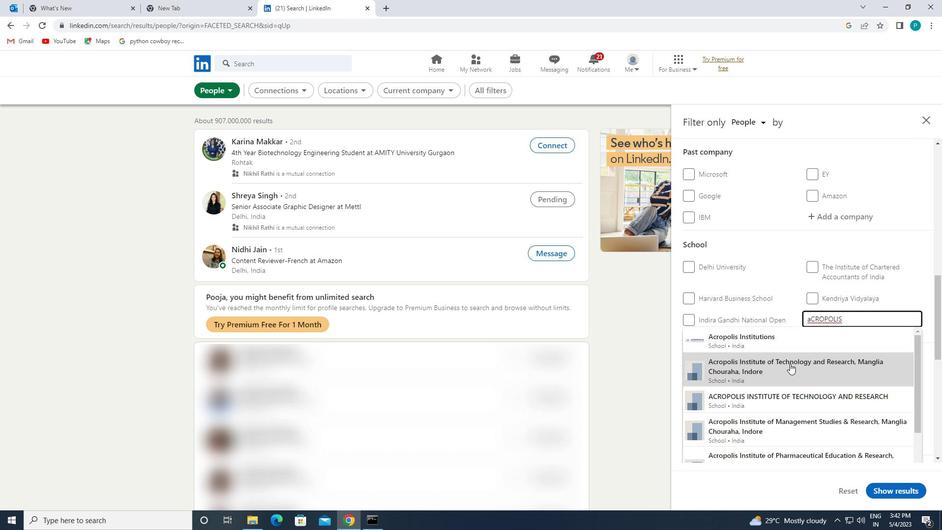 
Action: Mouse pressed left at (790, 367)
Screenshot: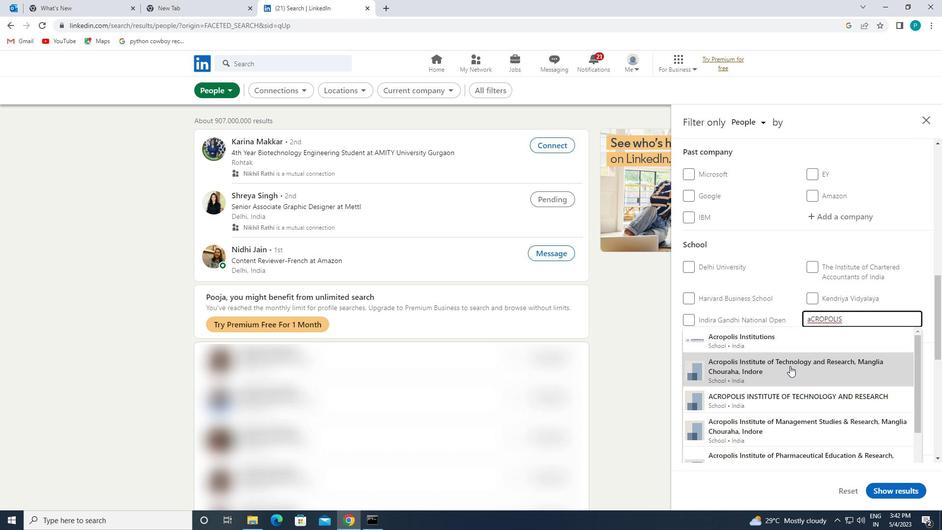 
Action: Mouse scrolled (790, 367) with delta (0, 0)
Screenshot: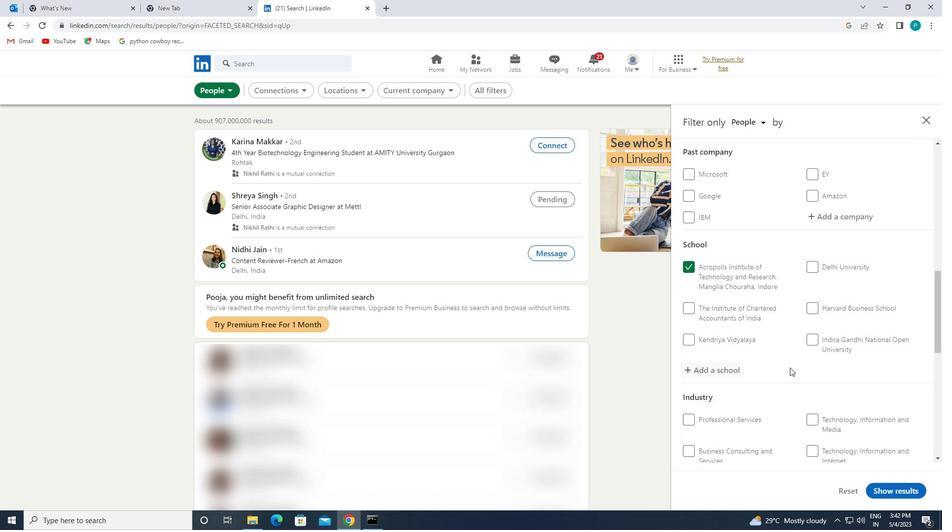 
Action: Mouse scrolled (790, 367) with delta (0, 0)
Screenshot: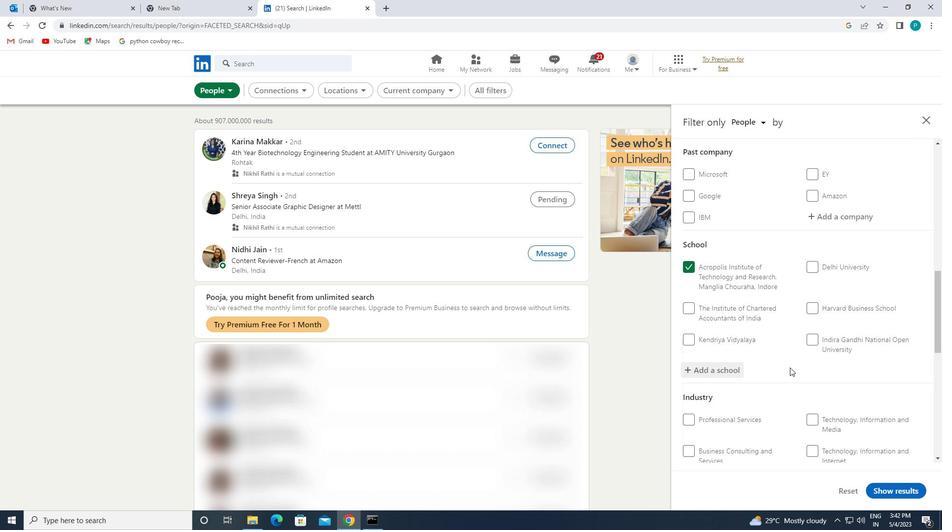 
Action: Mouse scrolled (790, 367) with delta (0, 0)
Screenshot: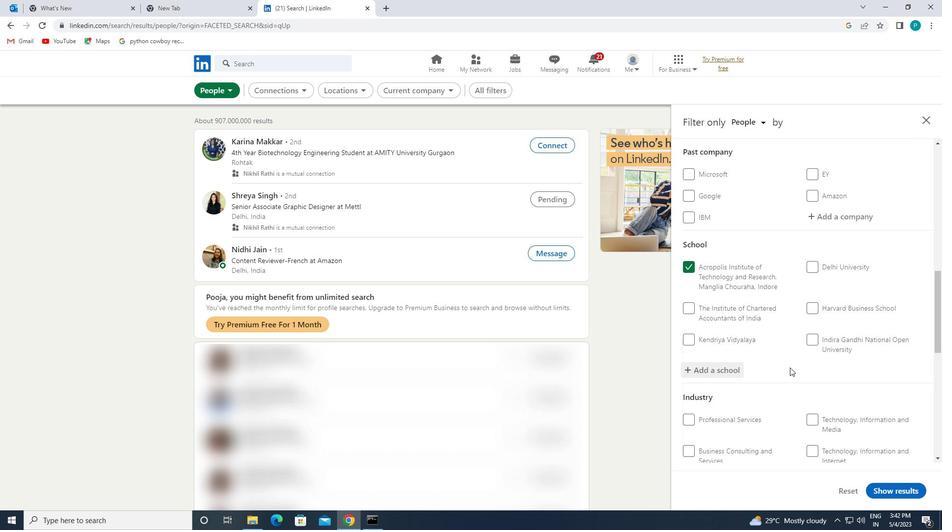 
Action: Mouse moved to (845, 328)
Screenshot: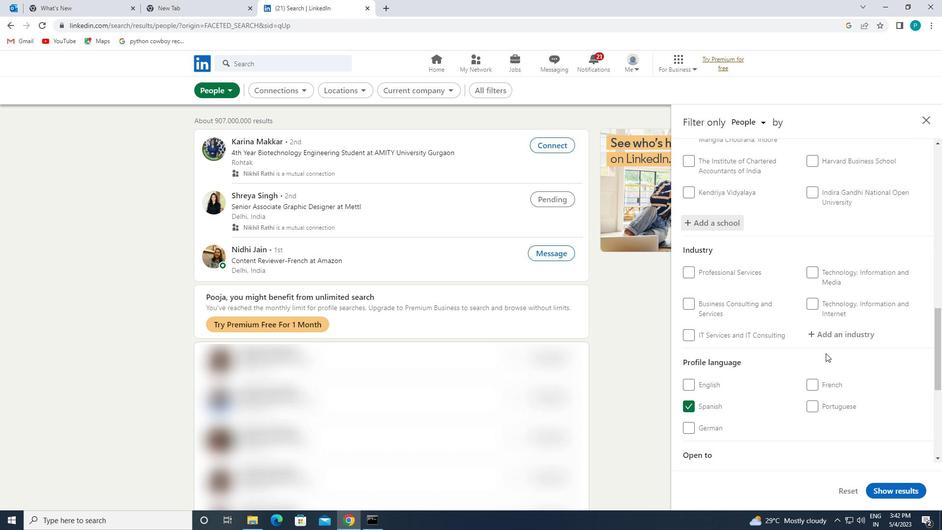
Action: Mouse pressed left at (845, 328)
Screenshot: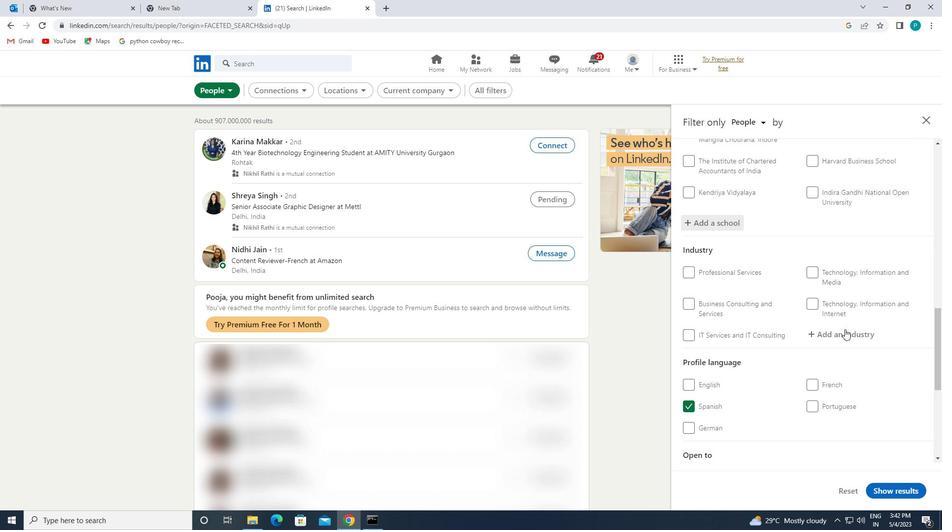 
Action: Mouse moved to (844, 329)
Screenshot: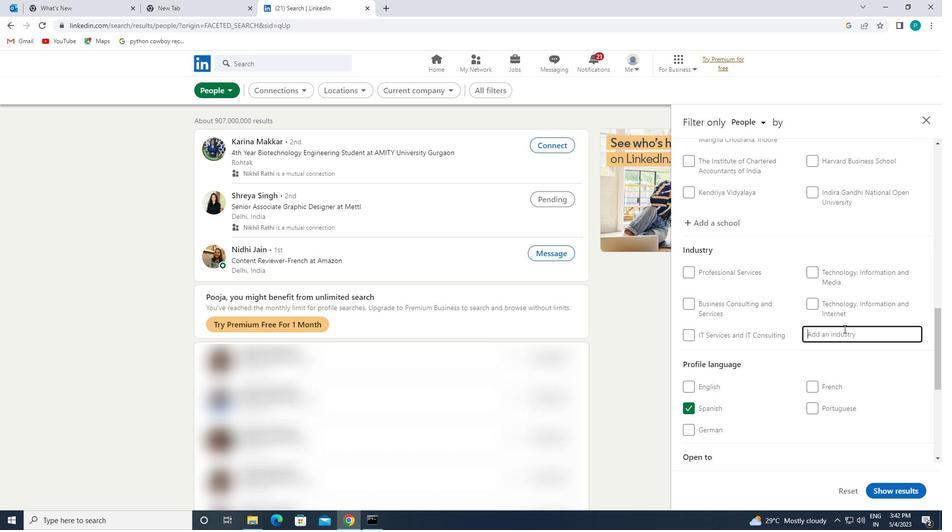 
Action: Key pressed <Key.caps_lock>F<Key.caps_lock>OOD
Screenshot: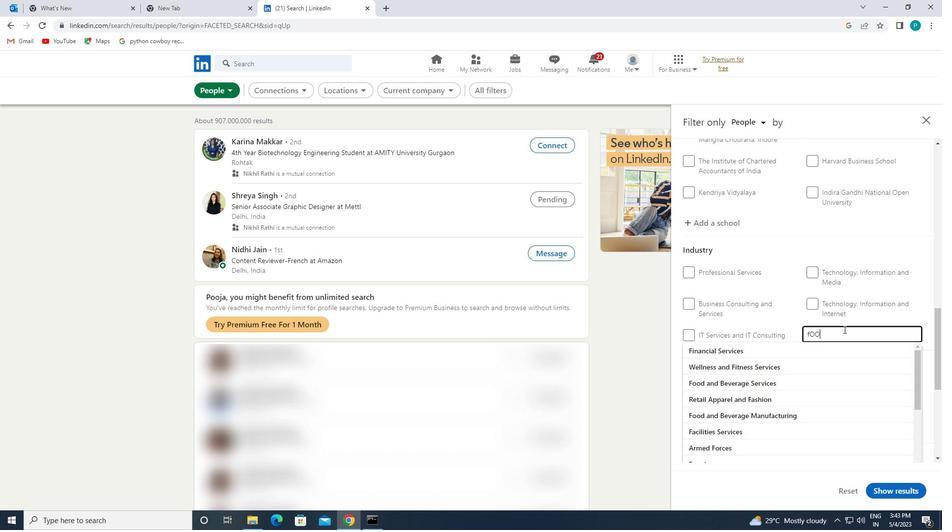 
Action: Mouse moved to (792, 347)
Screenshot: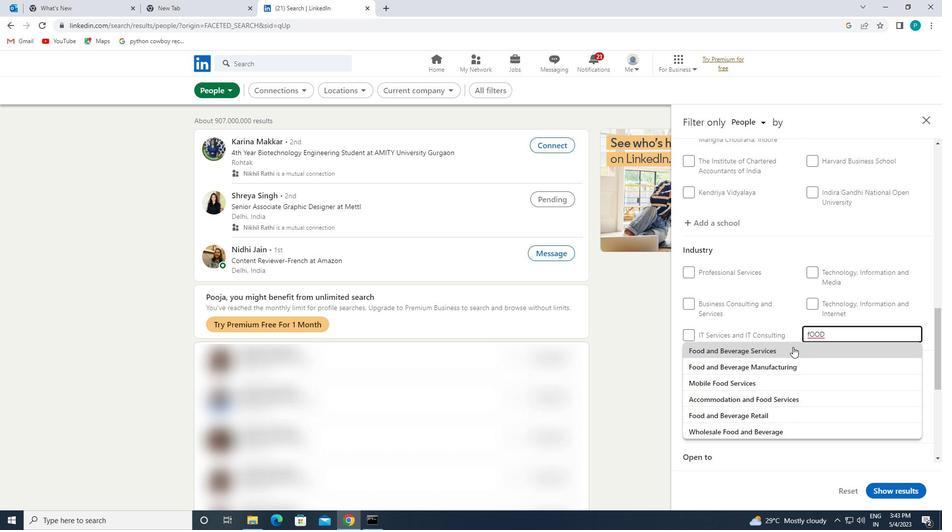 
Action: Mouse pressed left at (792, 347)
Screenshot: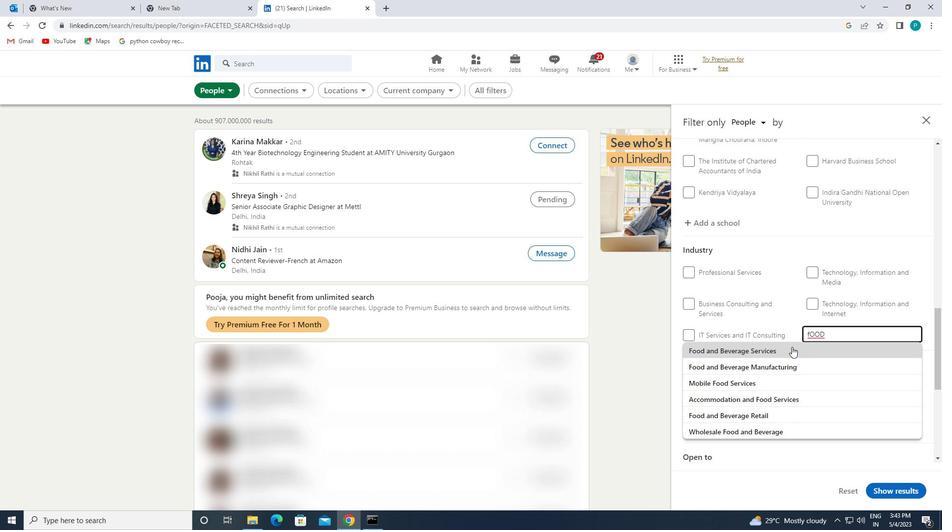 
Action: Mouse moved to (794, 362)
Screenshot: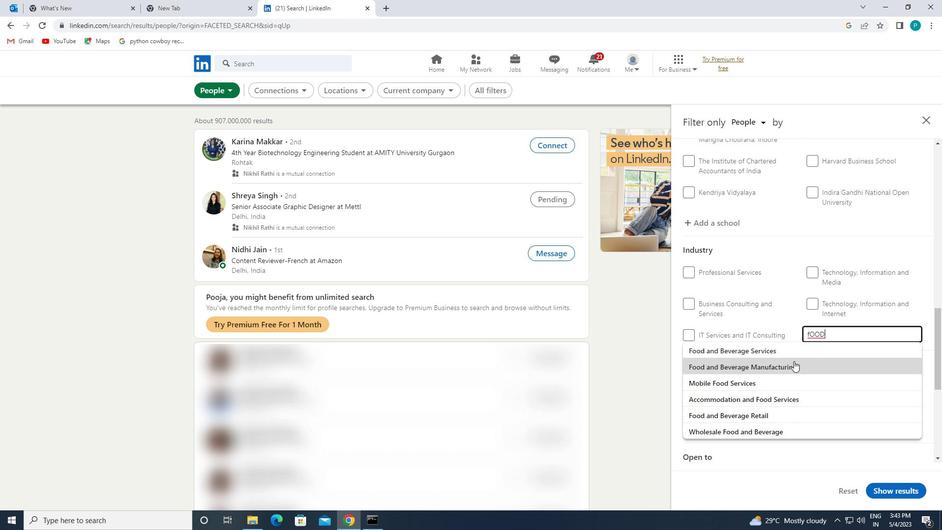 
Action: Mouse pressed left at (794, 362)
Screenshot: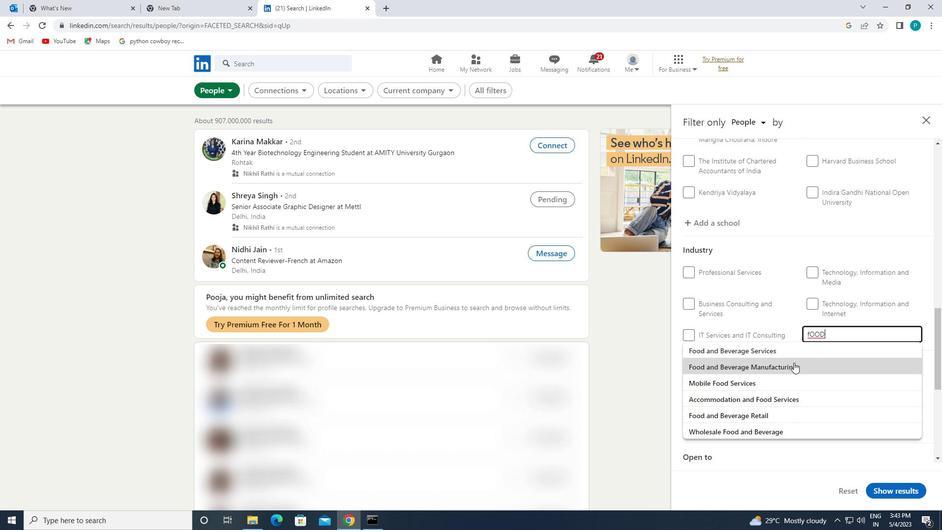 
Action: Mouse scrolled (794, 362) with delta (0, 0)
Screenshot: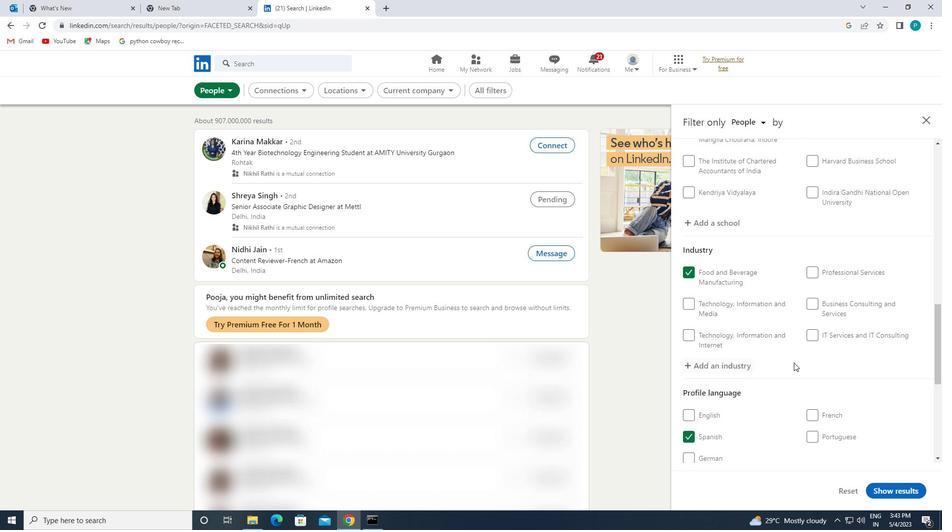 
Action: Mouse scrolled (794, 362) with delta (0, 0)
Screenshot: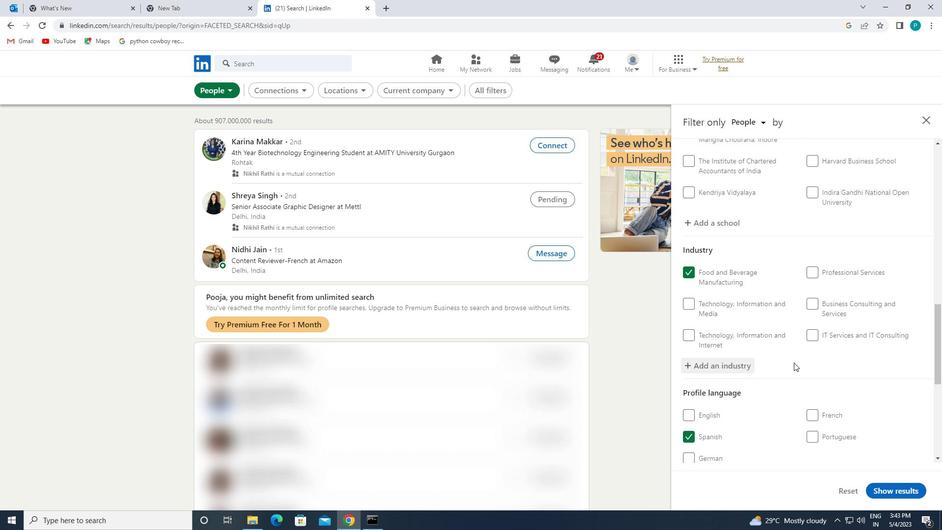 
Action: Mouse scrolled (794, 362) with delta (0, 0)
Screenshot: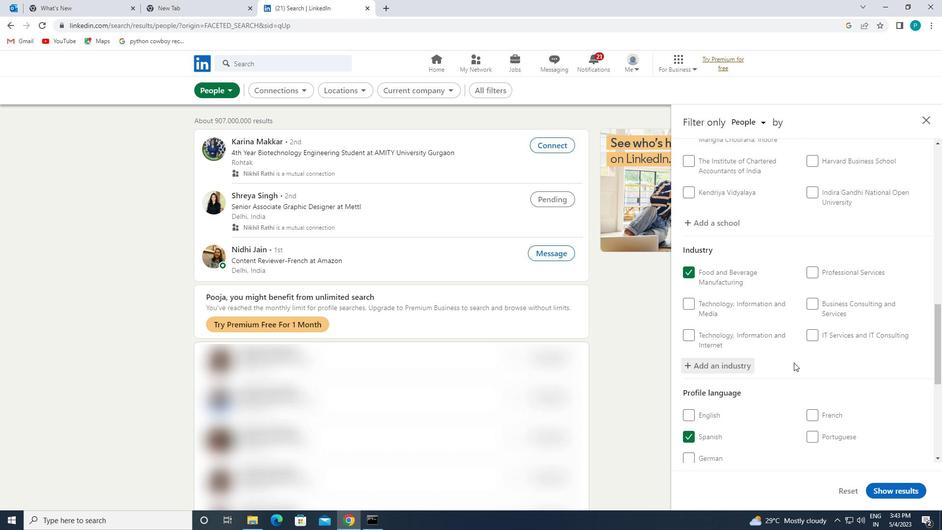 
Action: Mouse moved to (816, 367)
Screenshot: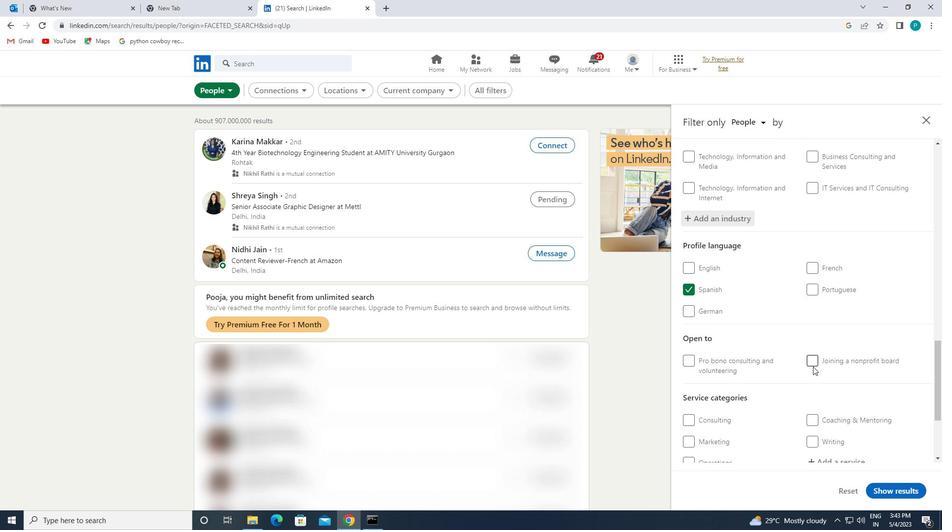 
Action: Mouse scrolled (816, 367) with delta (0, 0)
Screenshot: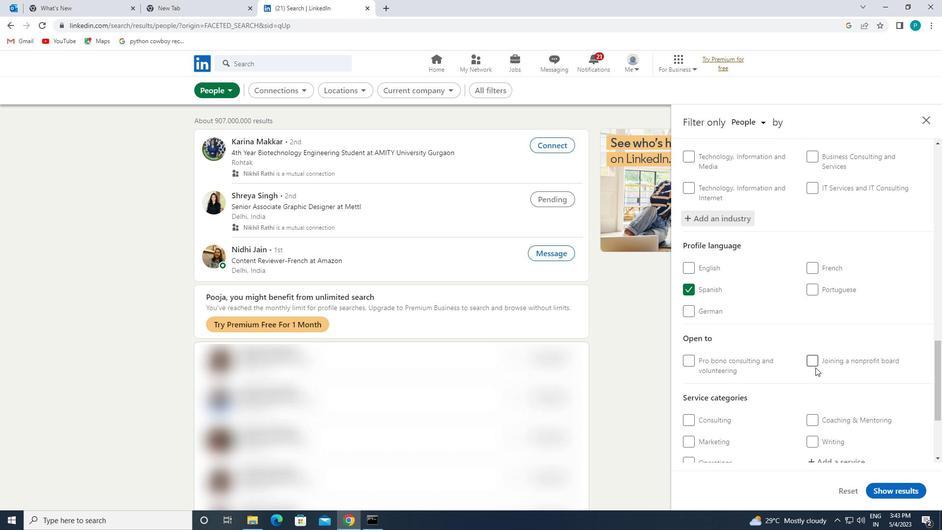 
Action: Mouse scrolled (816, 367) with delta (0, 0)
Screenshot: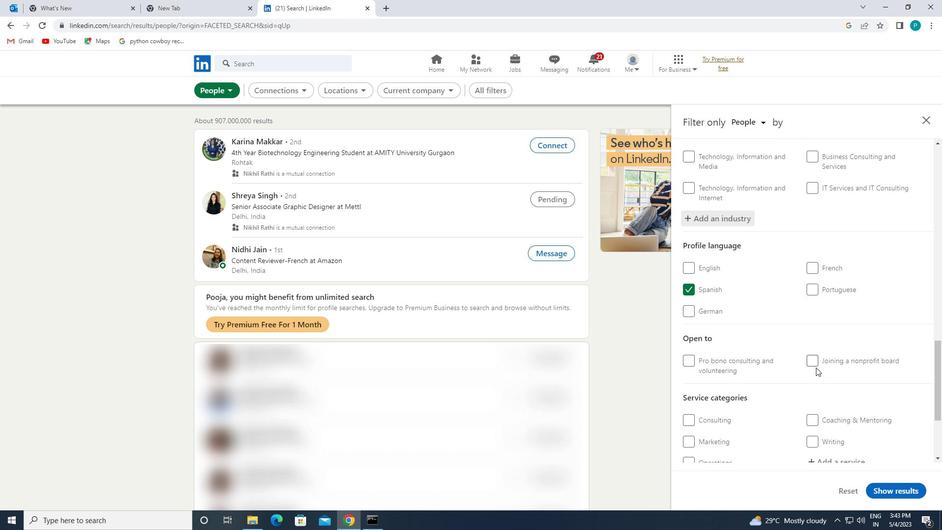 
Action: Mouse moved to (821, 369)
Screenshot: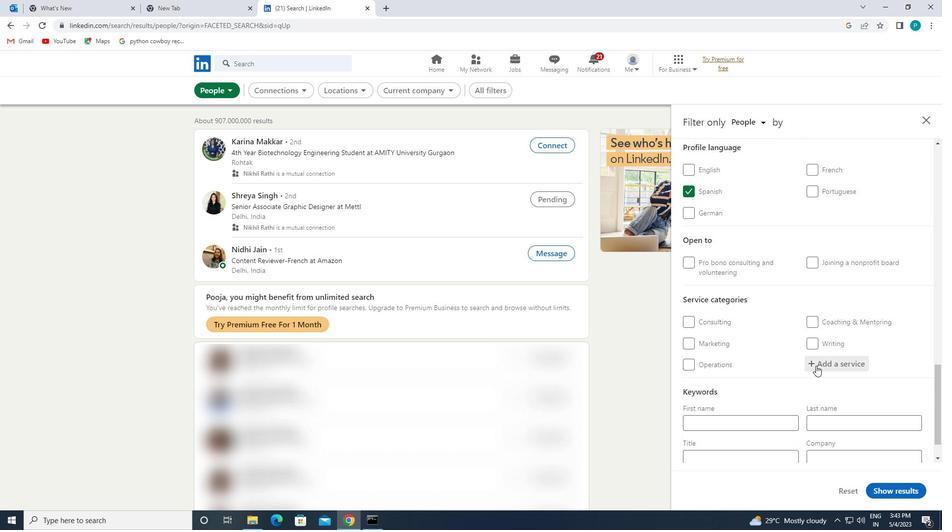 
Action: Mouse pressed left at (821, 369)
Screenshot: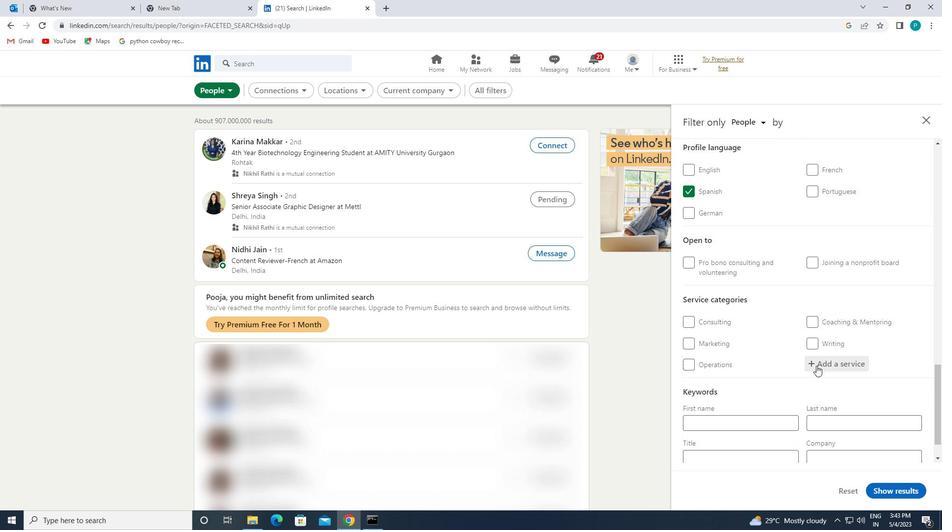 
Action: Mouse moved to (825, 371)
Screenshot: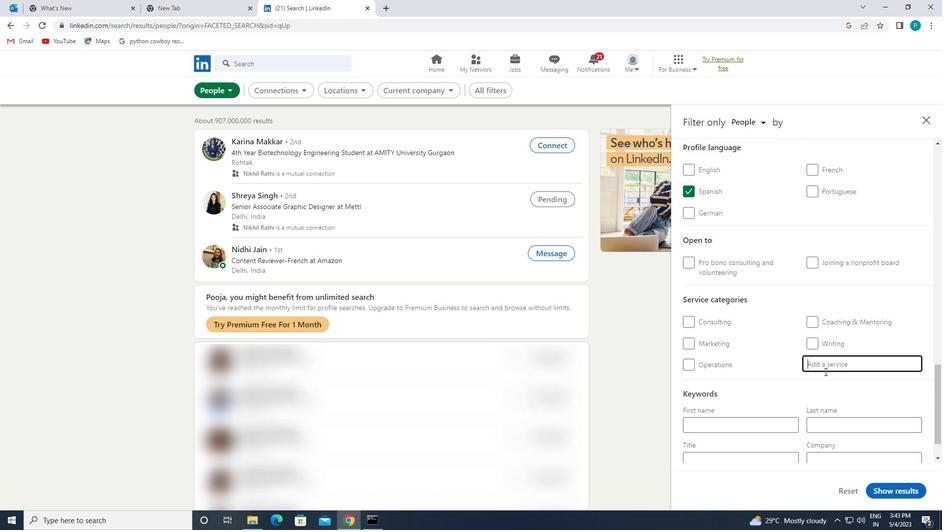 
Action: Key pressed <Key.caps_lock>S<Key.caps_lock>OCIAL
Screenshot: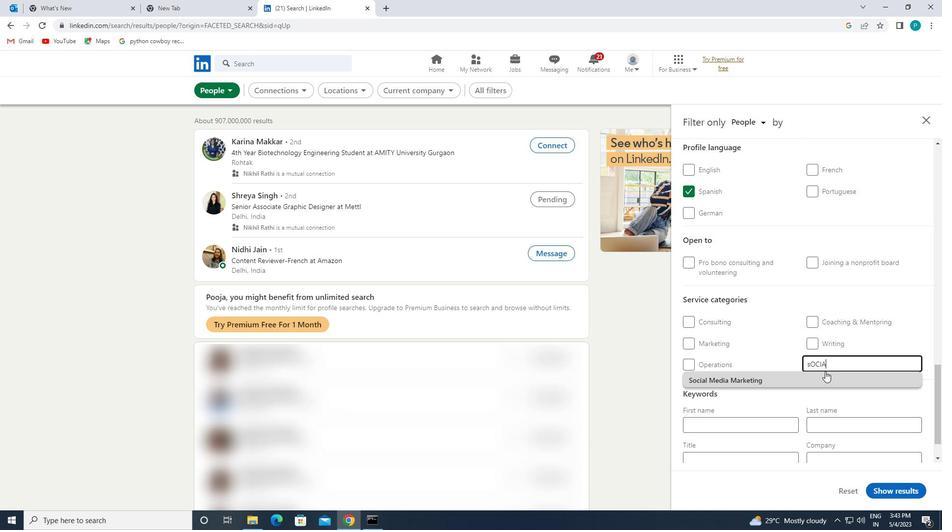 
Action: Mouse pressed left at (825, 371)
Screenshot: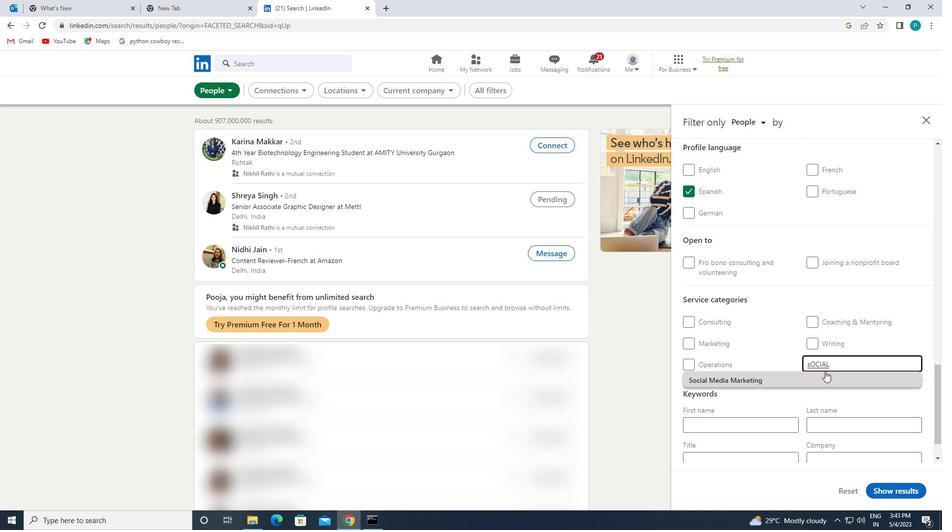 
Action: Mouse moved to (821, 371)
Screenshot: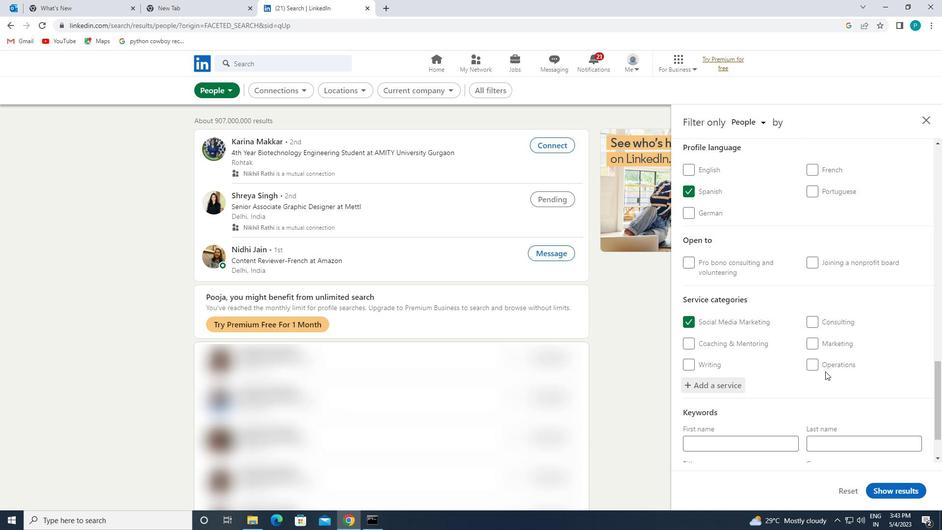 
Action: Mouse scrolled (821, 371) with delta (0, 0)
Screenshot: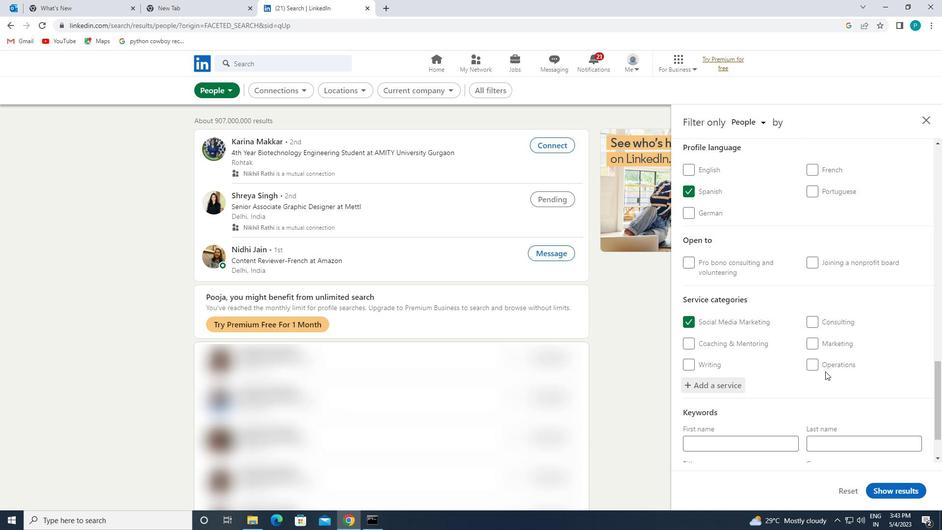
Action: Mouse moved to (803, 372)
Screenshot: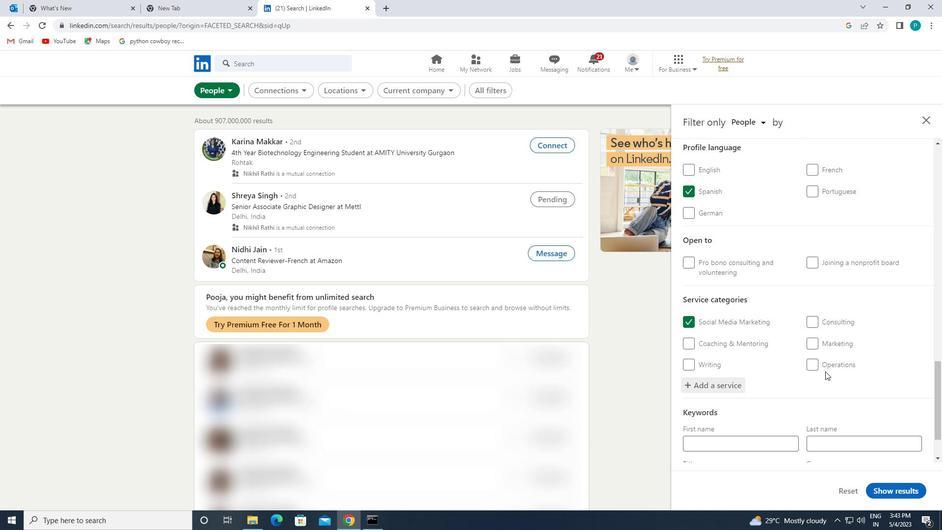 
Action: Mouse scrolled (803, 372) with delta (0, 0)
Screenshot: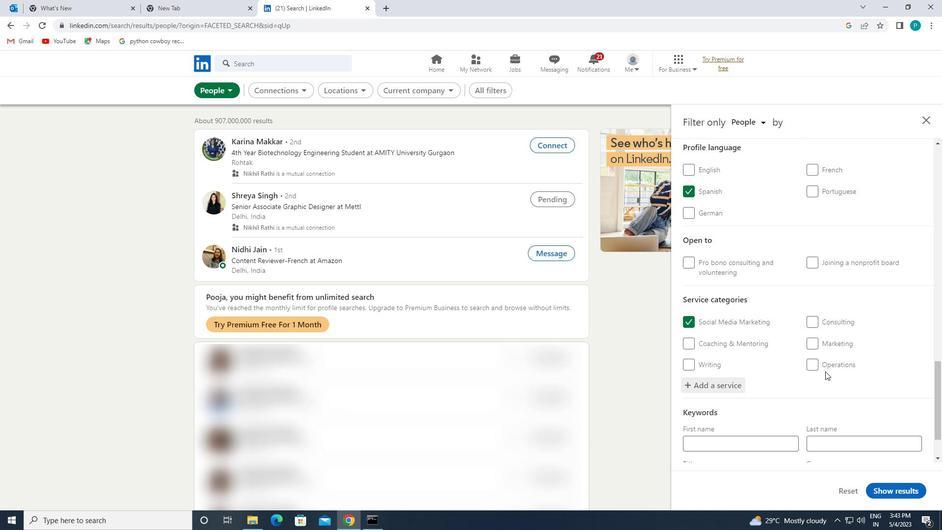 
Action: Mouse moved to (799, 373)
Screenshot: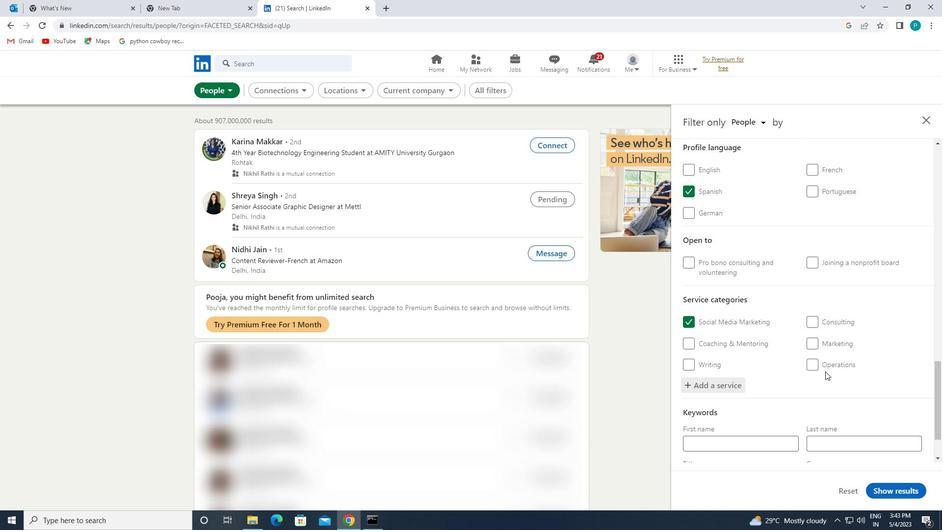 
Action: Mouse scrolled (799, 373) with delta (0, 0)
Screenshot: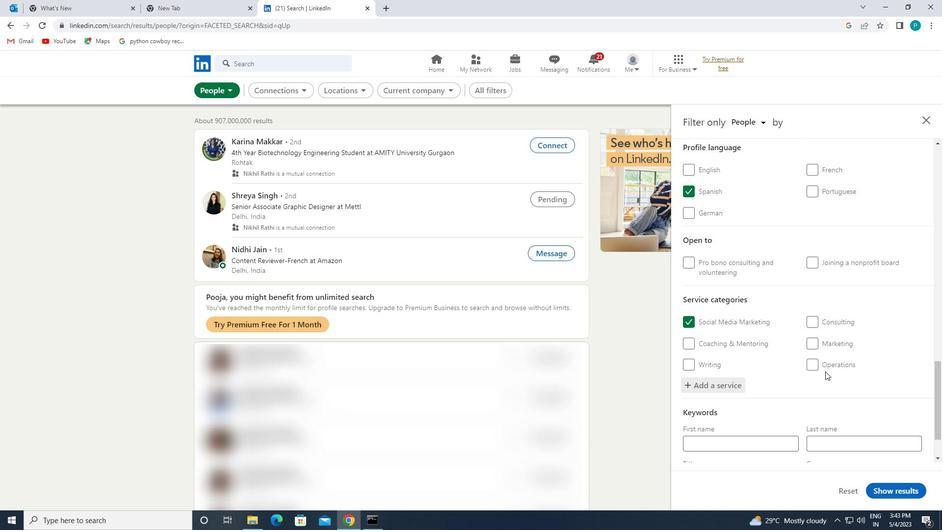 
Action: Mouse moved to (735, 420)
Screenshot: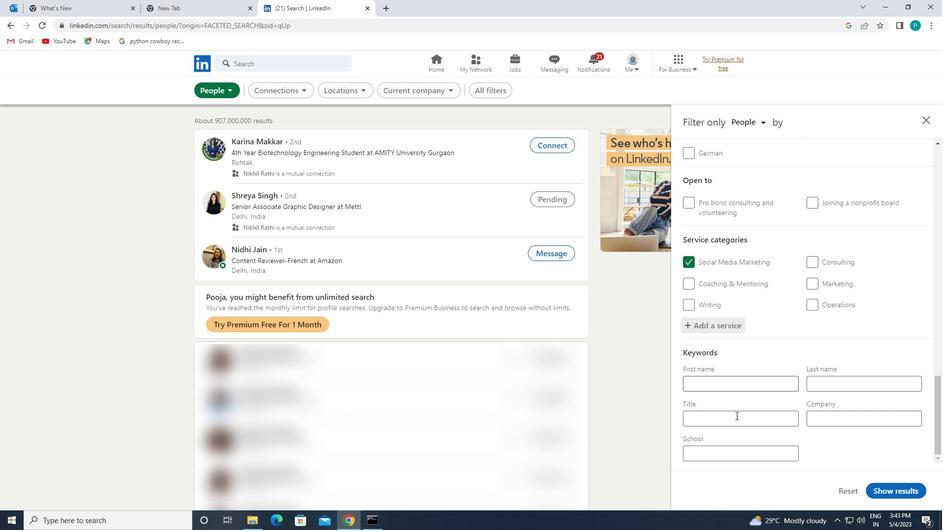 
Action: Mouse pressed left at (735, 420)
Screenshot: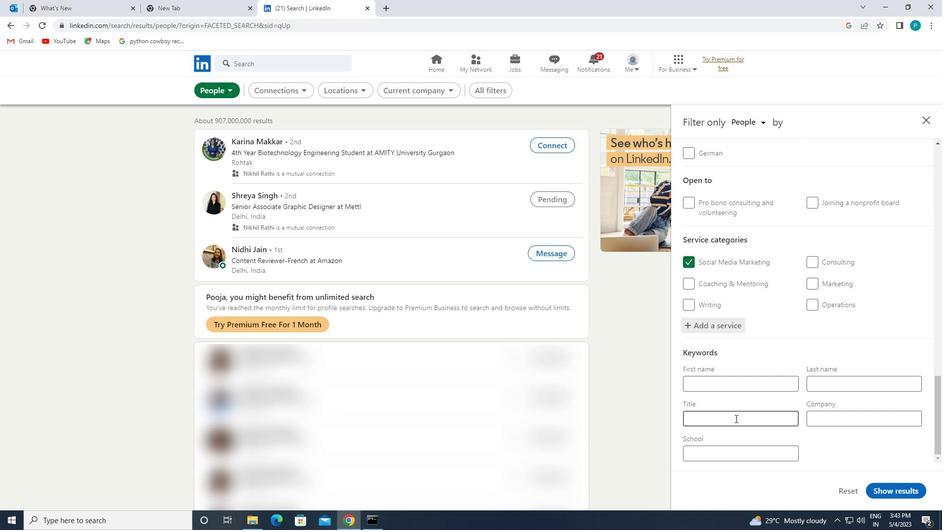 
Action: Key pressed S<Key.caps_lock>PEECH<Key.backspace>HWRITER
Screenshot: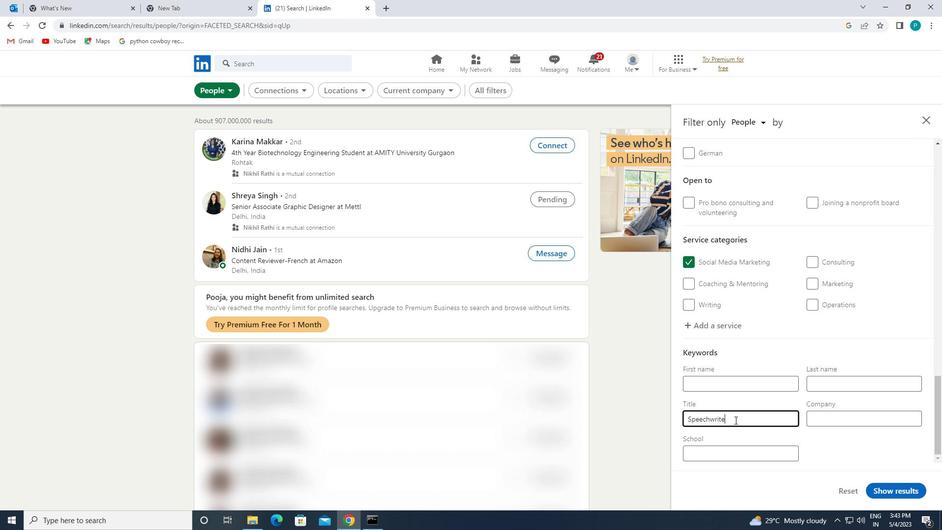 
Action: Mouse moved to (878, 487)
Screenshot: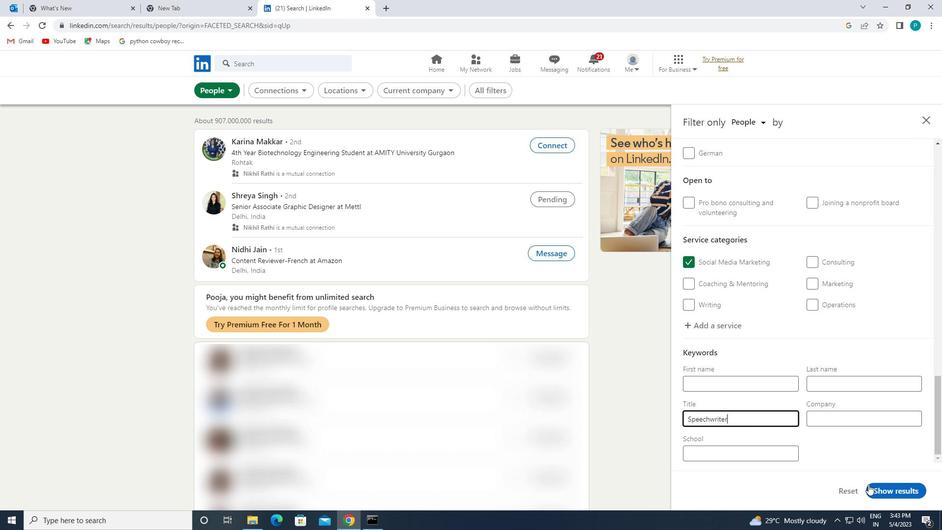 
Action: Mouse pressed left at (878, 487)
Screenshot: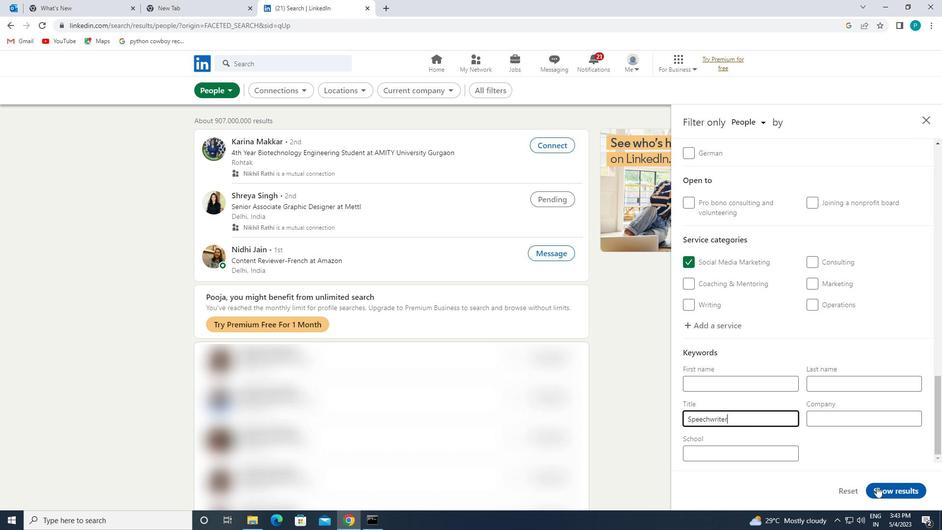 
